 Task: Check the average views per listing of gas furnace in the last 1 year.
Action: Mouse moved to (1040, 236)
Screenshot: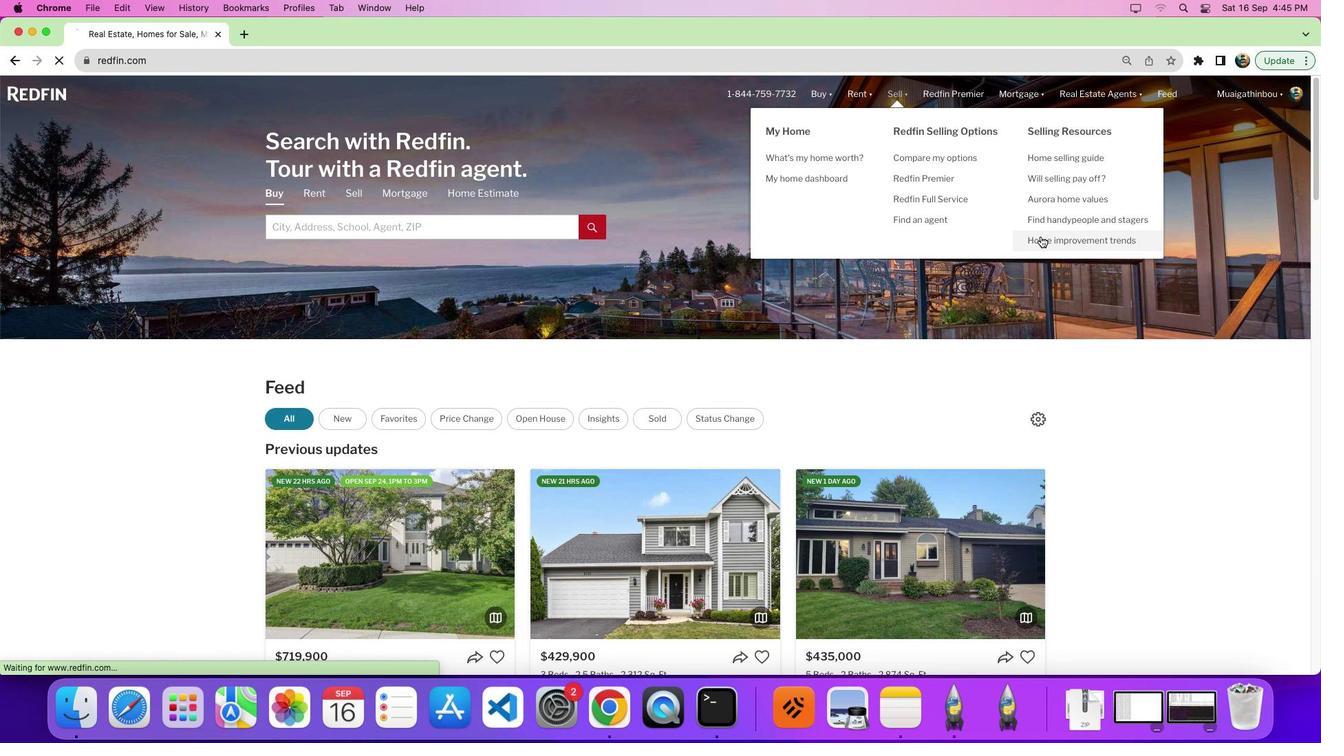 
Action: Mouse pressed left at (1040, 236)
Screenshot: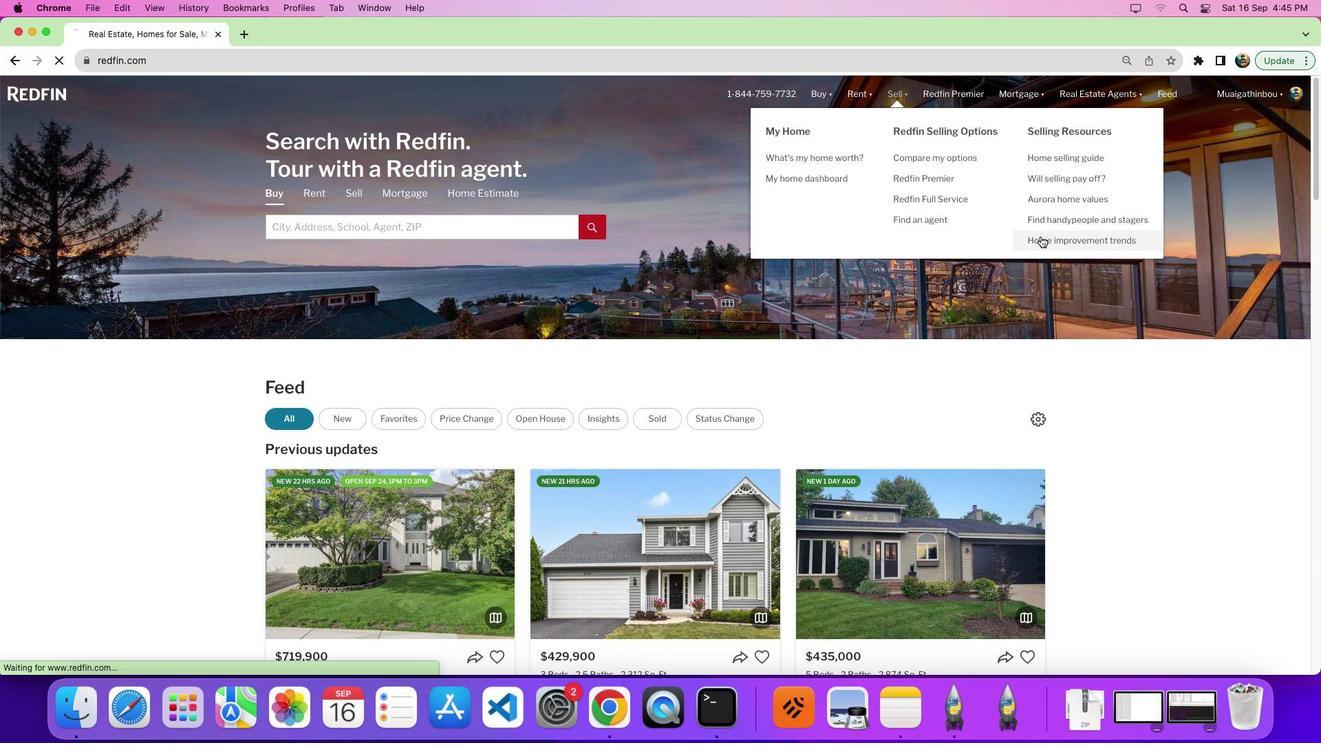 
Action: Mouse moved to (1041, 236)
Screenshot: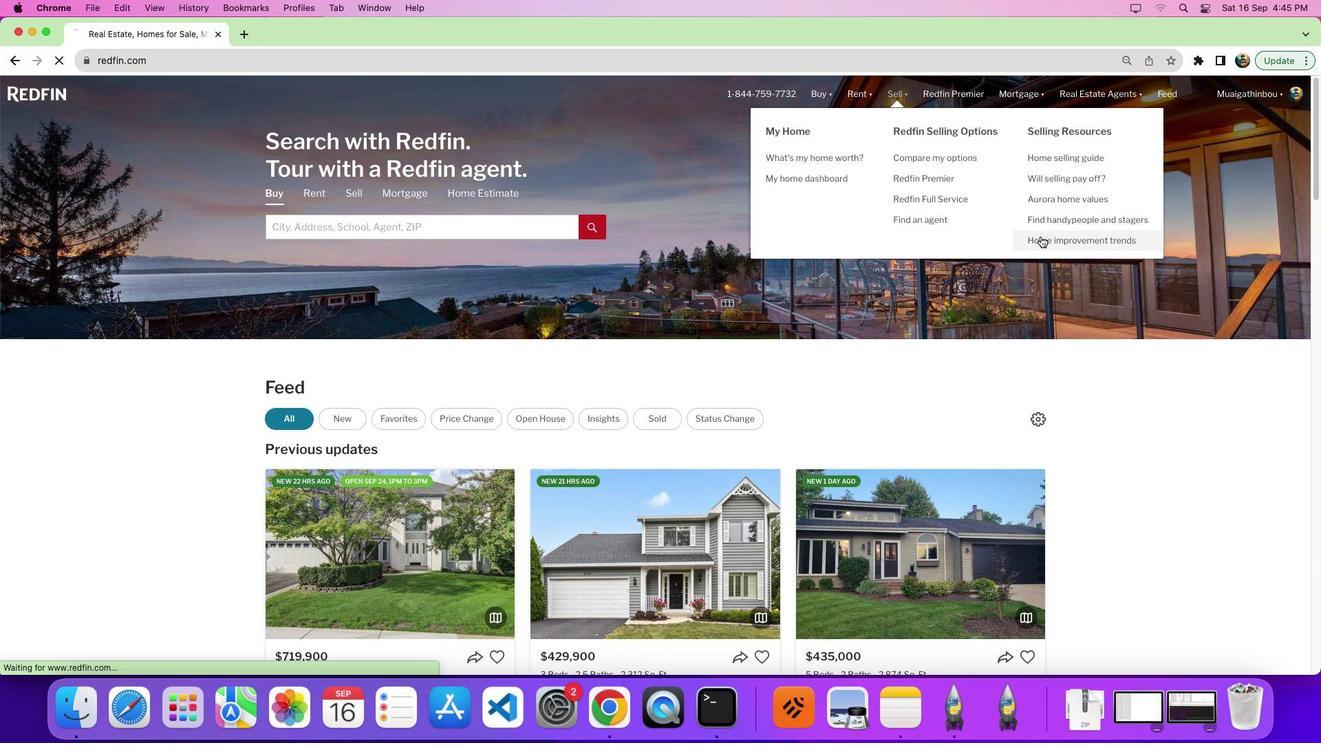 
Action: Mouse pressed left at (1041, 236)
Screenshot: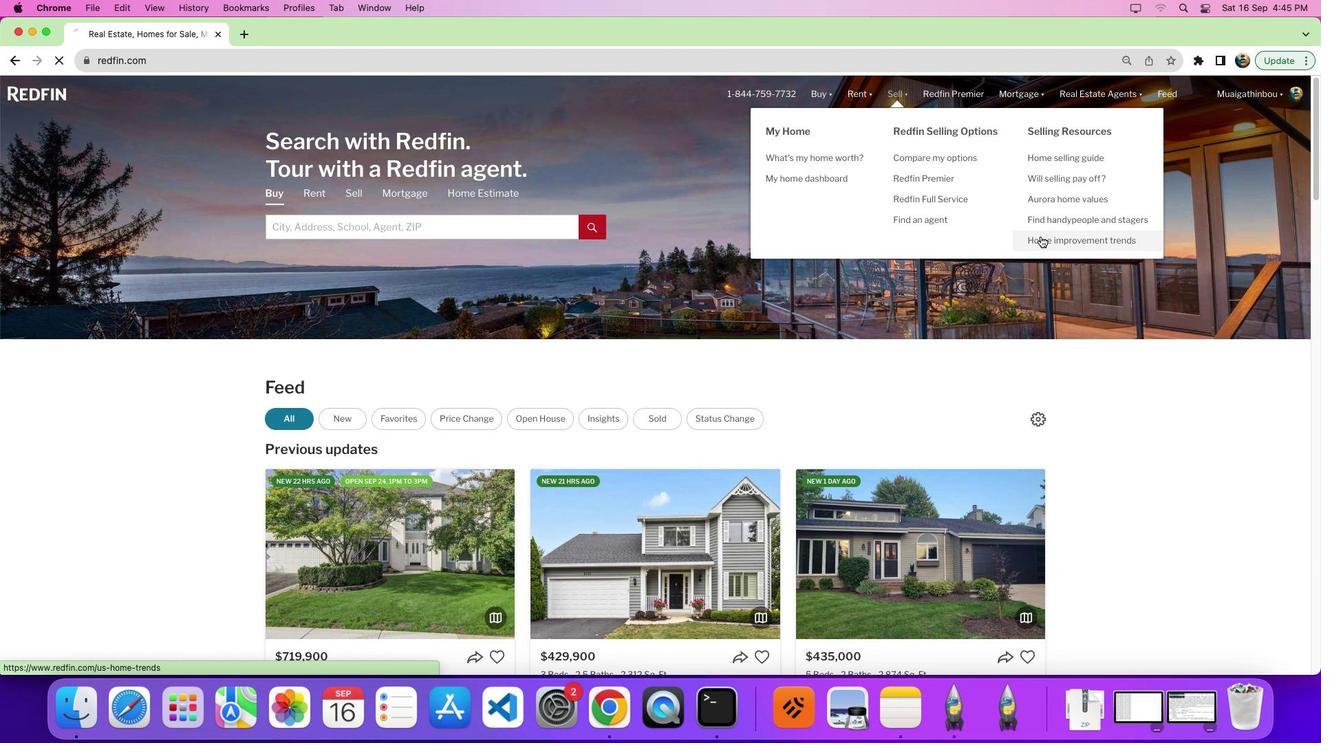 
Action: Mouse moved to (365, 253)
Screenshot: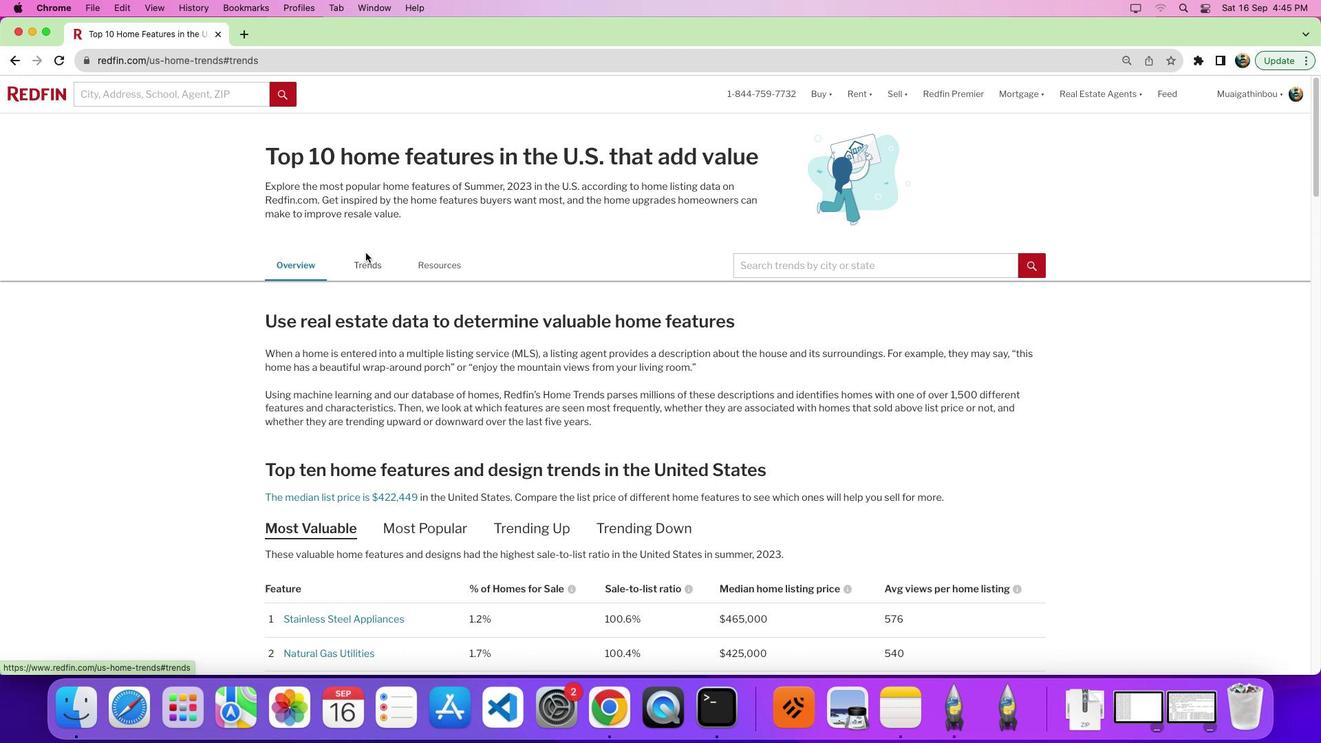 
Action: Mouse pressed left at (365, 253)
Screenshot: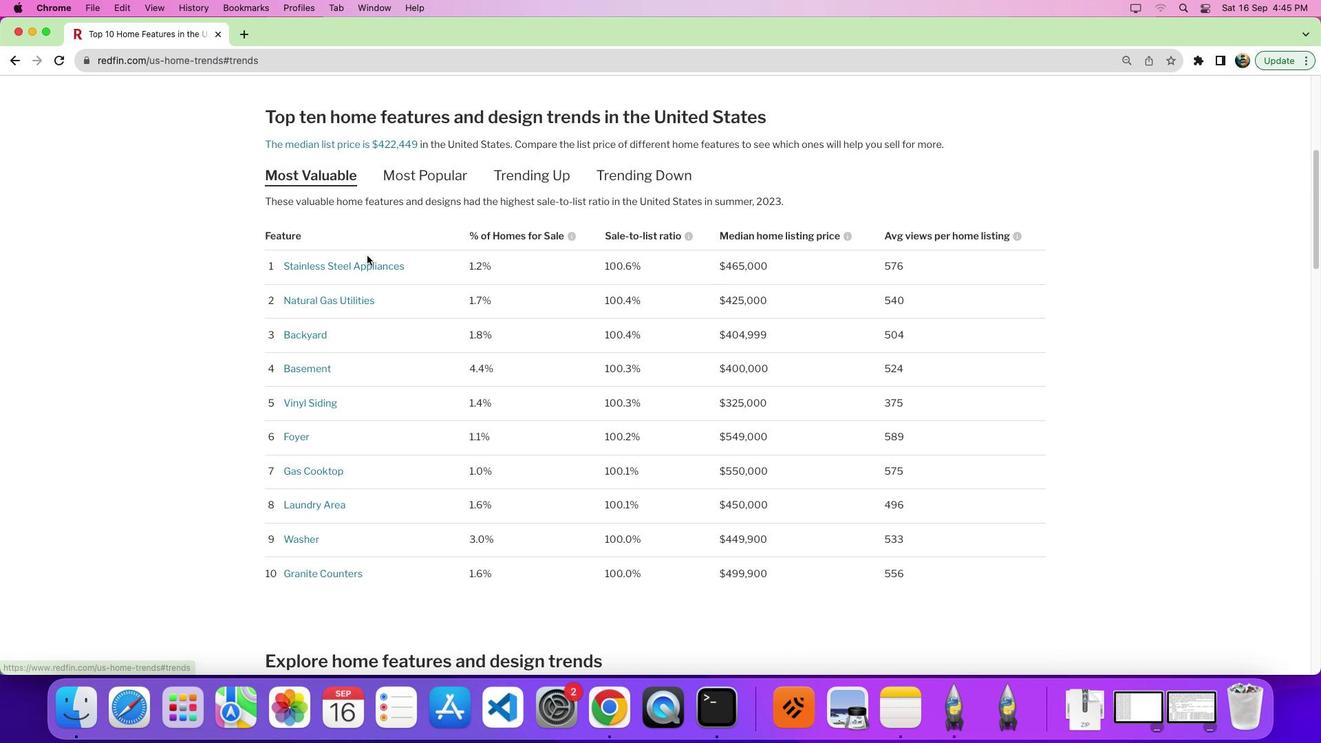 
Action: Mouse moved to (521, 289)
Screenshot: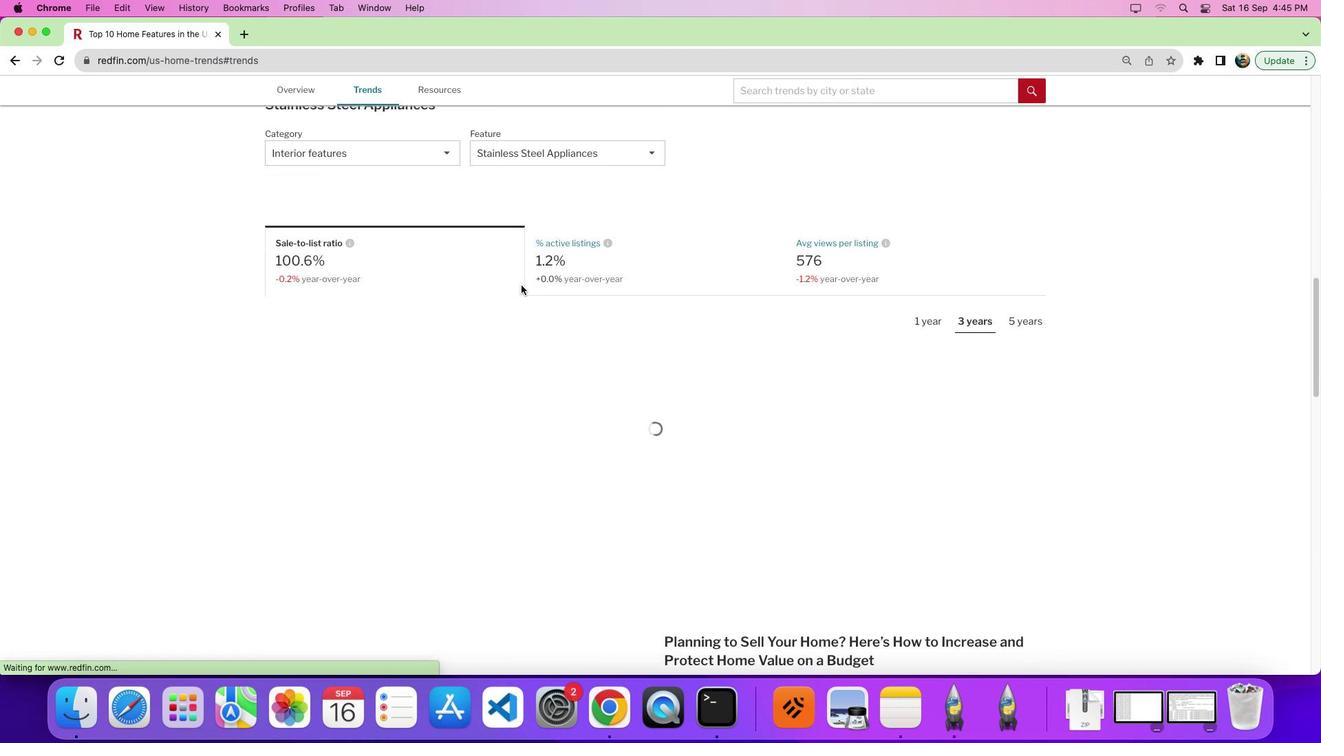 
Action: Mouse scrolled (521, 289) with delta (0, 0)
Screenshot: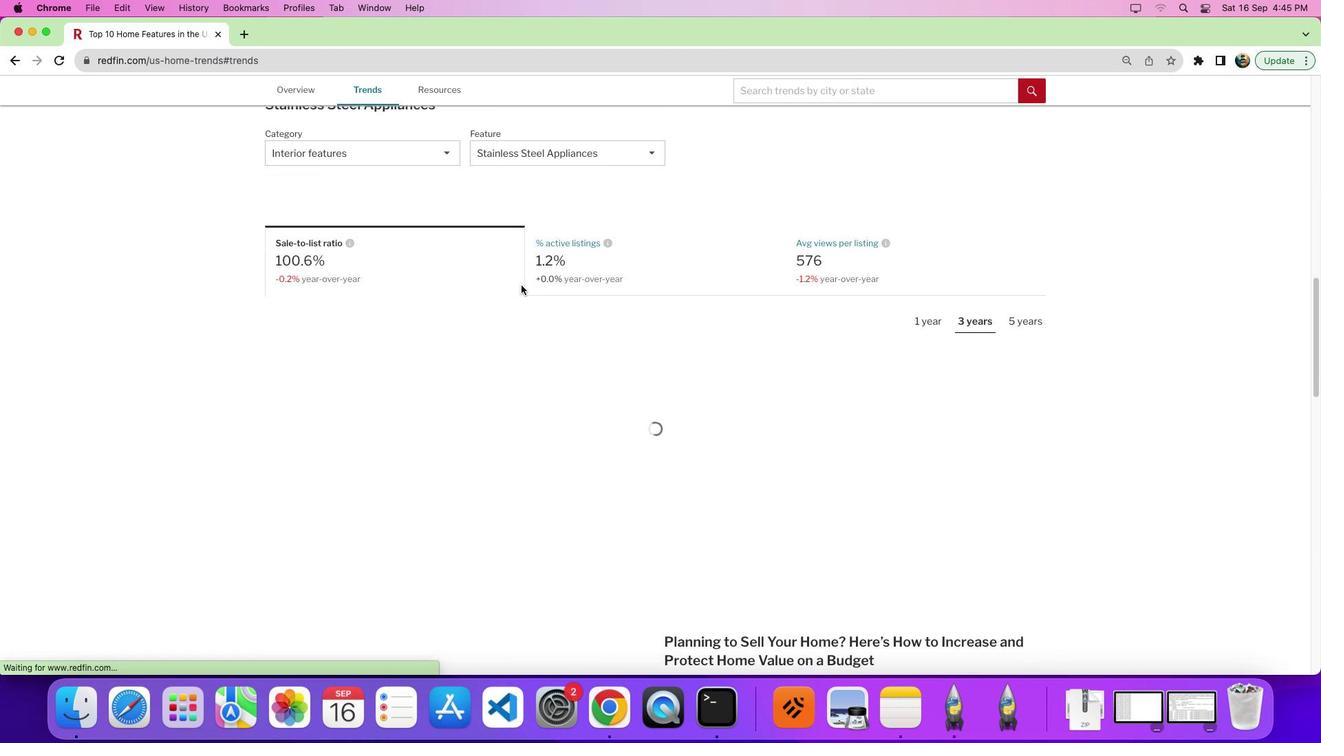 
Action: Mouse moved to (521, 287)
Screenshot: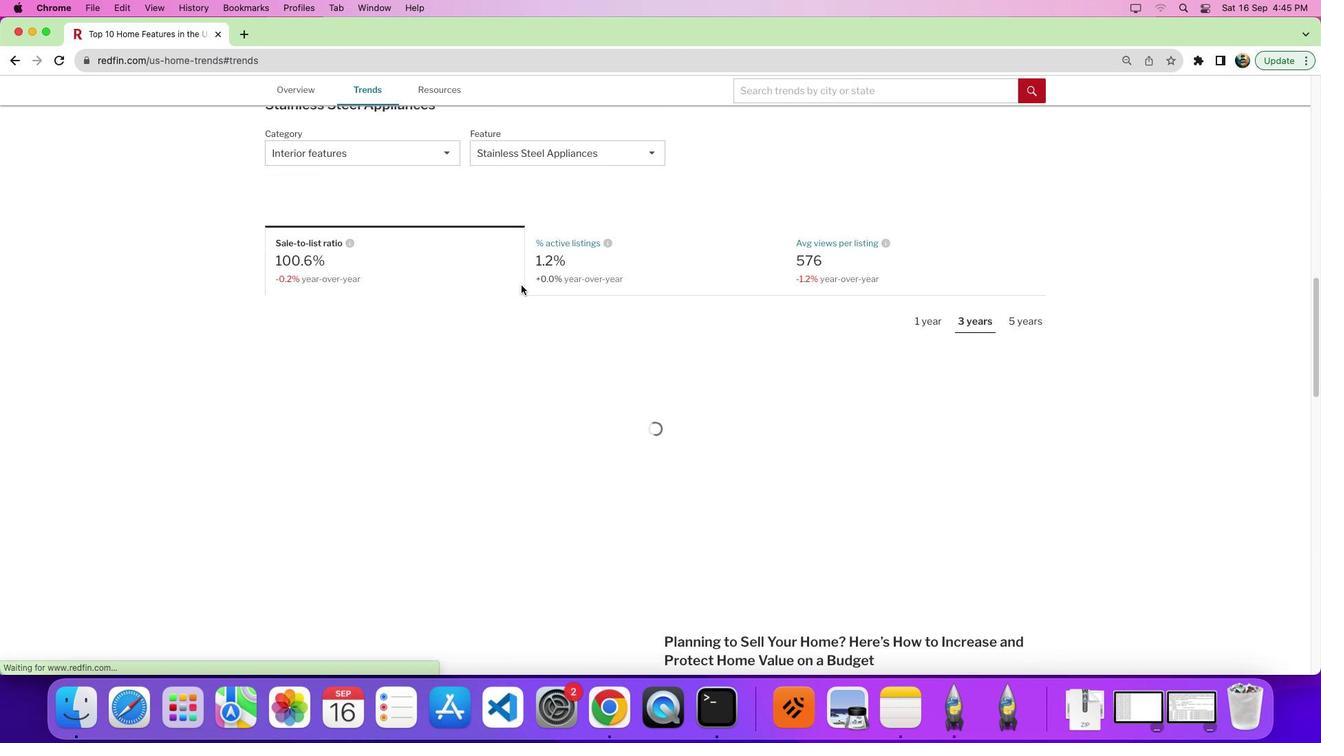 
Action: Mouse scrolled (521, 287) with delta (0, -1)
Screenshot: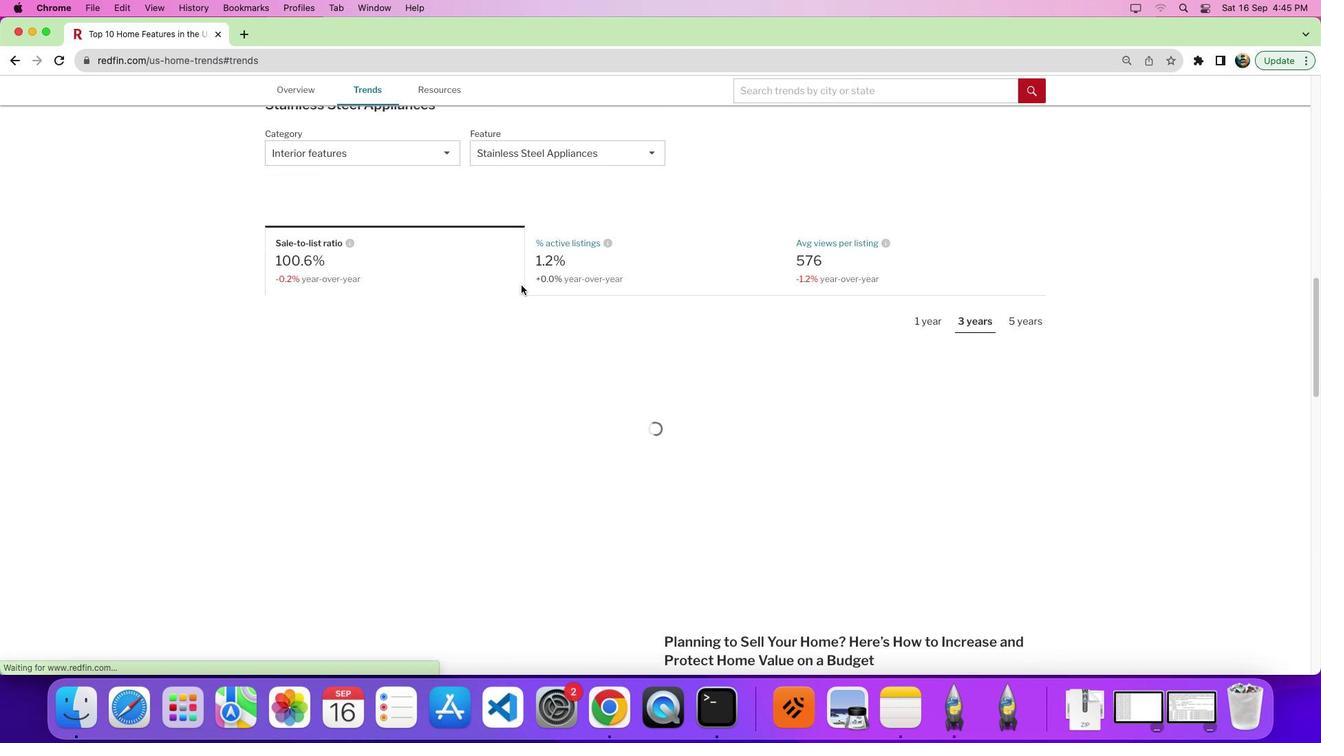 
Action: Mouse moved to (521, 286)
Screenshot: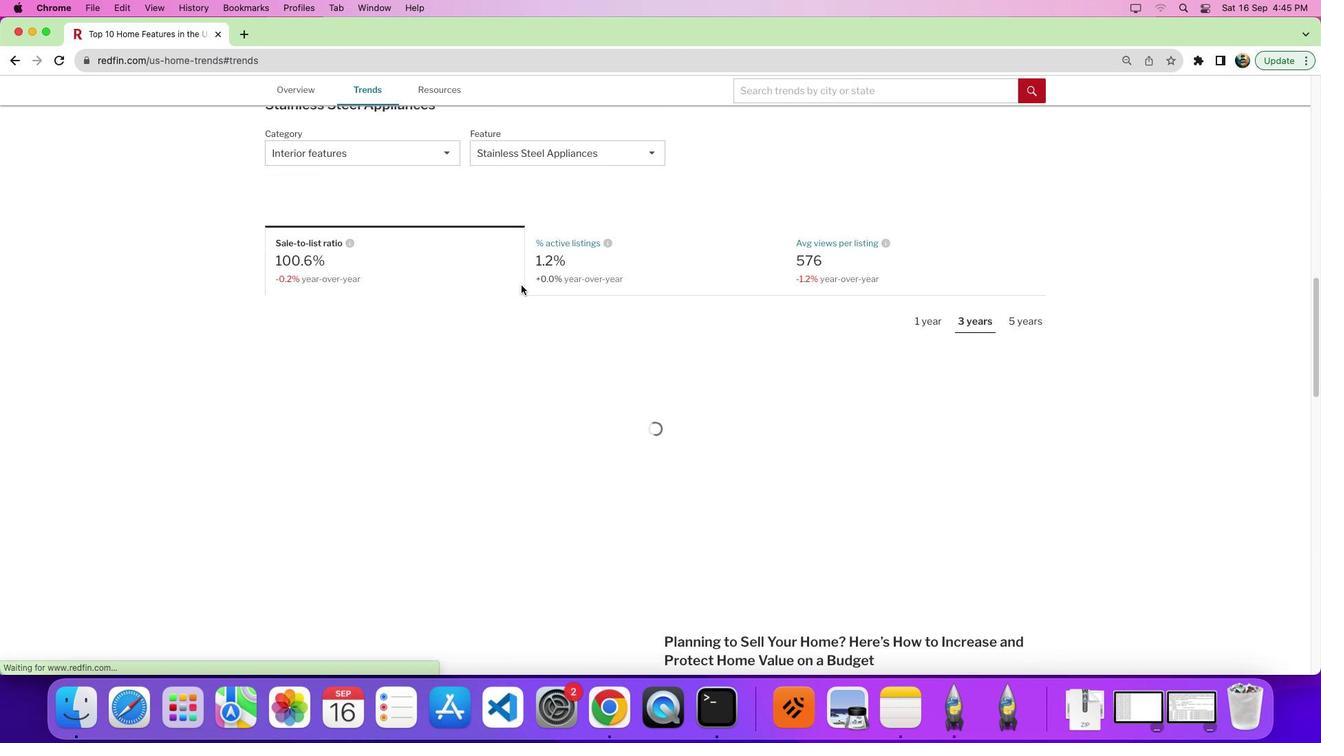 
Action: Mouse scrolled (521, 286) with delta (0, -6)
Screenshot: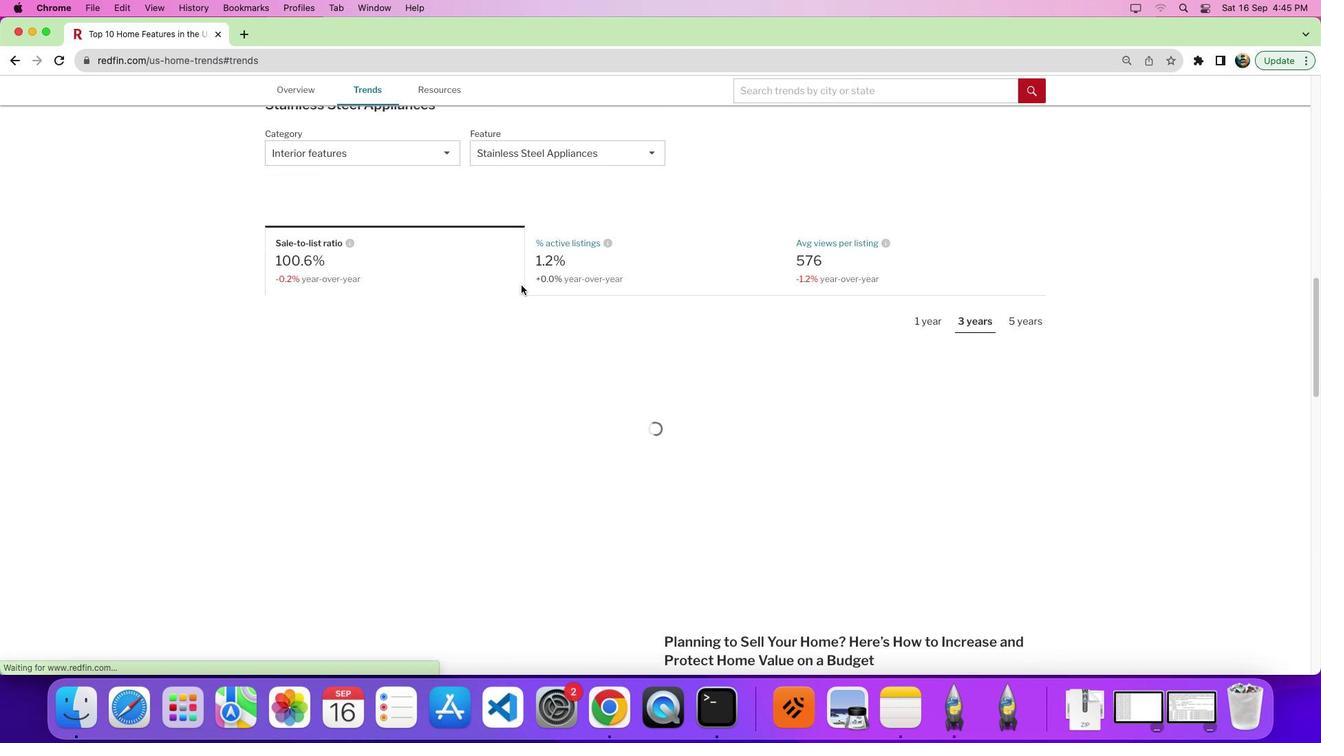 
Action: Mouse moved to (521, 285)
Screenshot: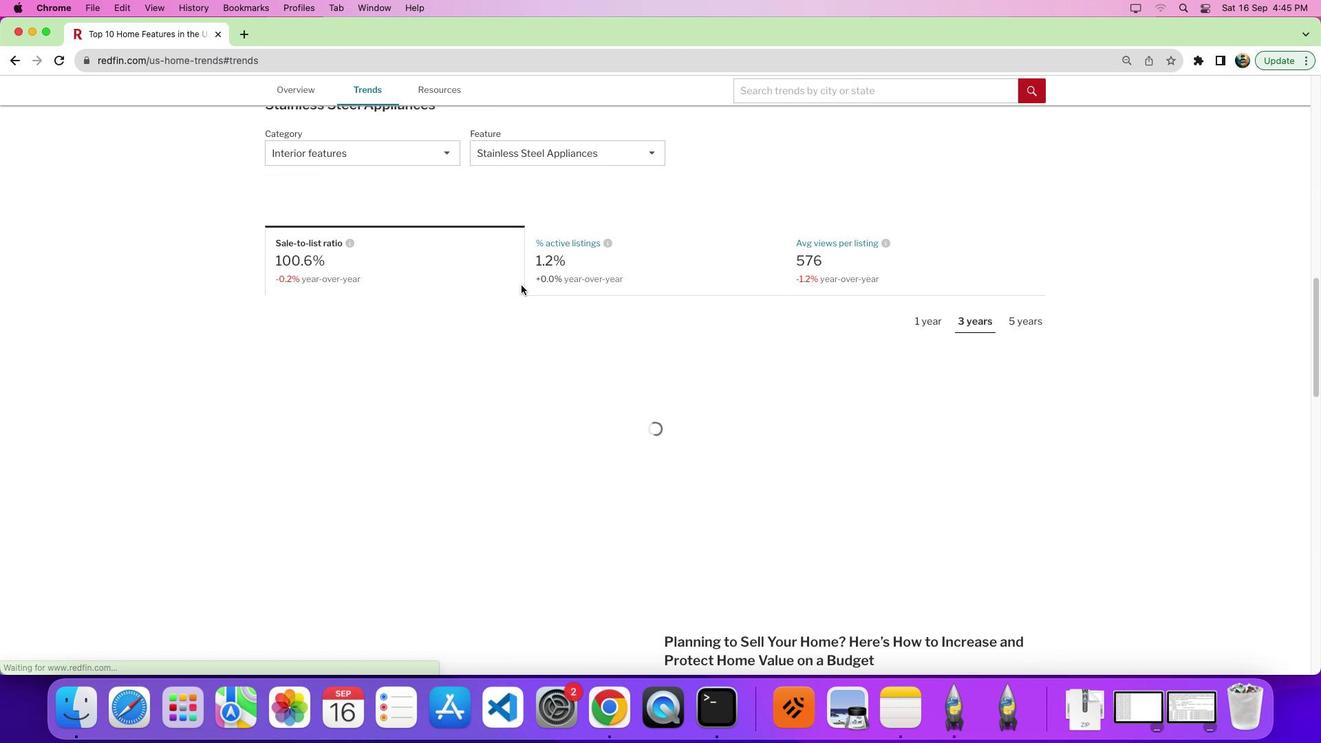 
Action: Mouse scrolled (521, 285) with delta (0, -7)
Screenshot: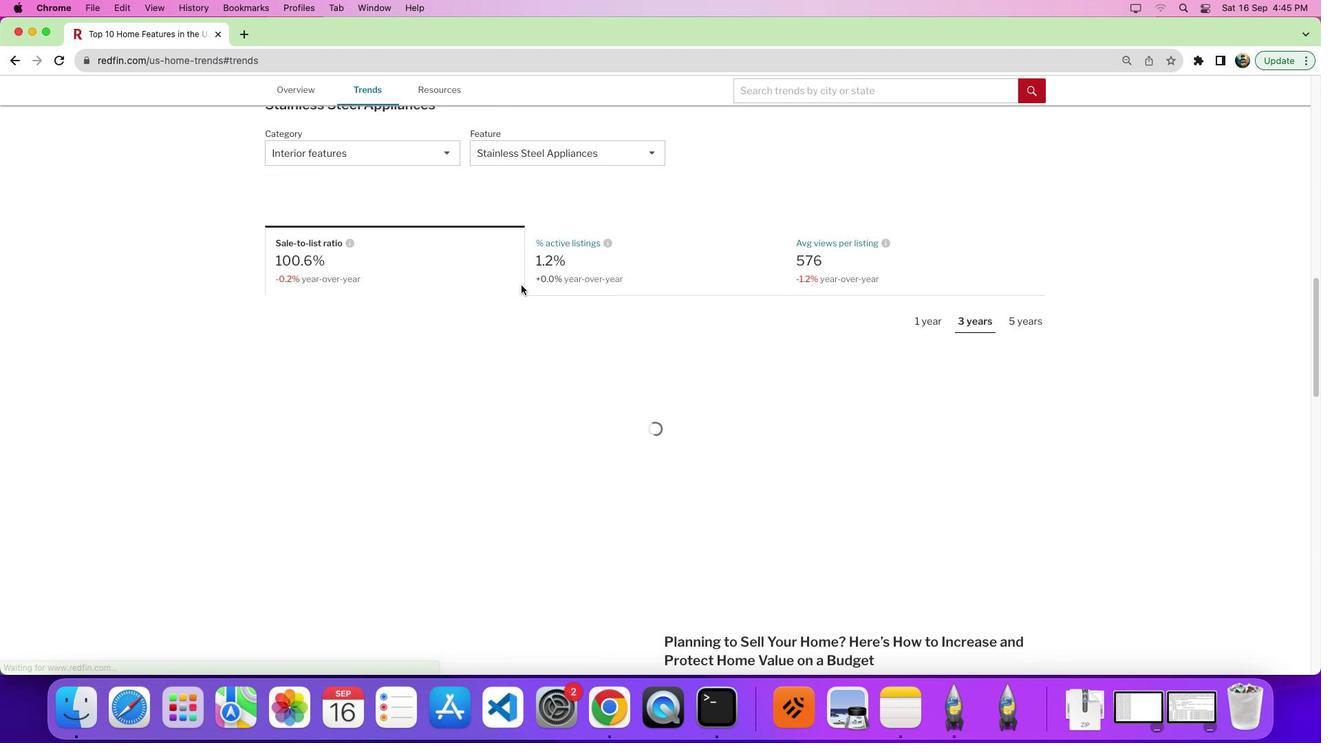 
Action: Mouse moved to (521, 284)
Screenshot: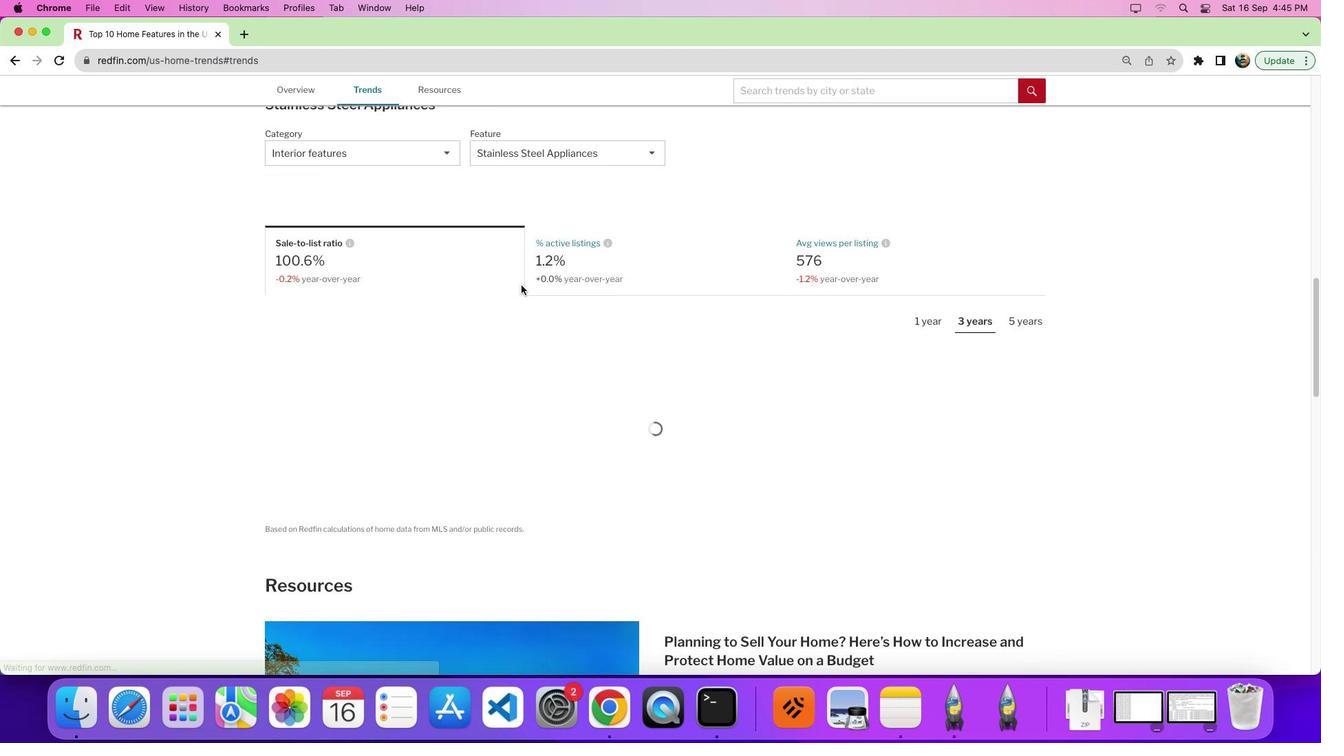 
Action: Mouse scrolled (521, 284) with delta (0, 0)
Screenshot: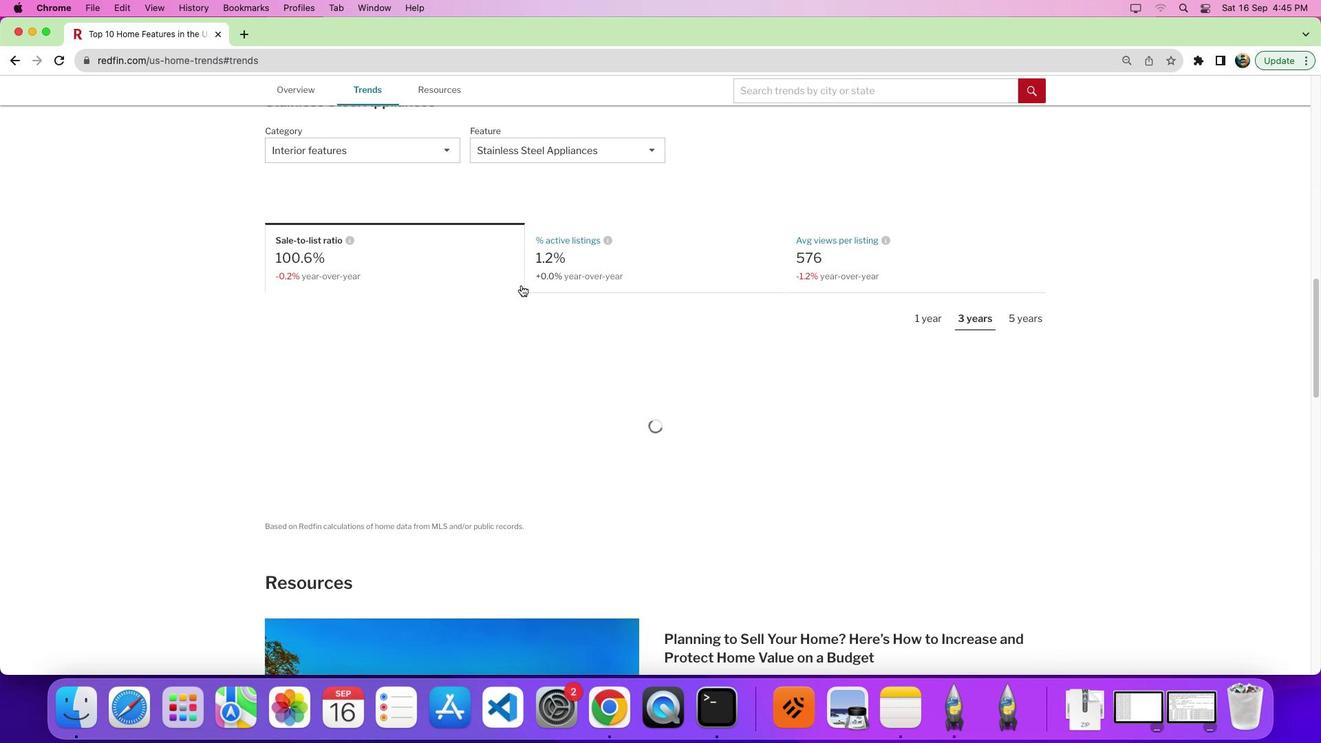 
Action: Mouse moved to (552, 337)
Screenshot: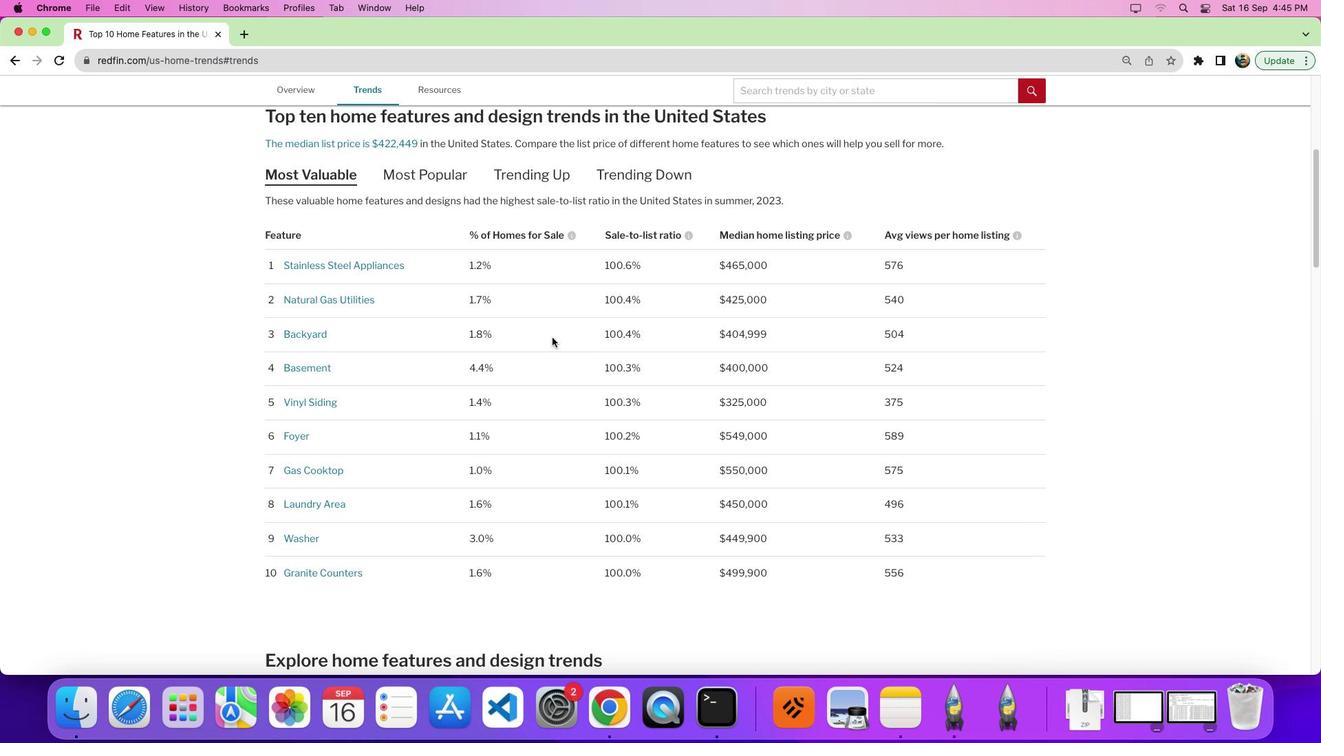 
Action: Mouse scrolled (552, 337) with delta (0, 0)
Screenshot: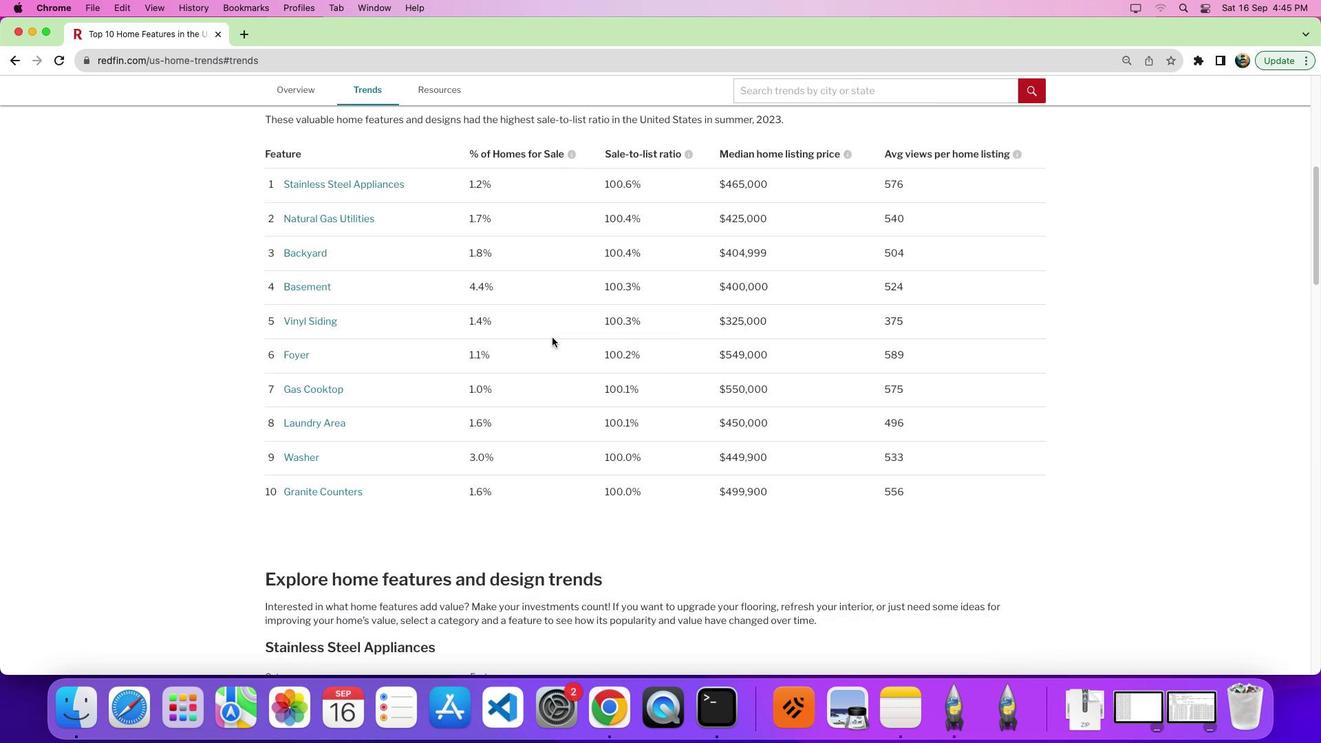 
Action: Mouse scrolled (552, 337) with delta (0, 0)
Screenshot: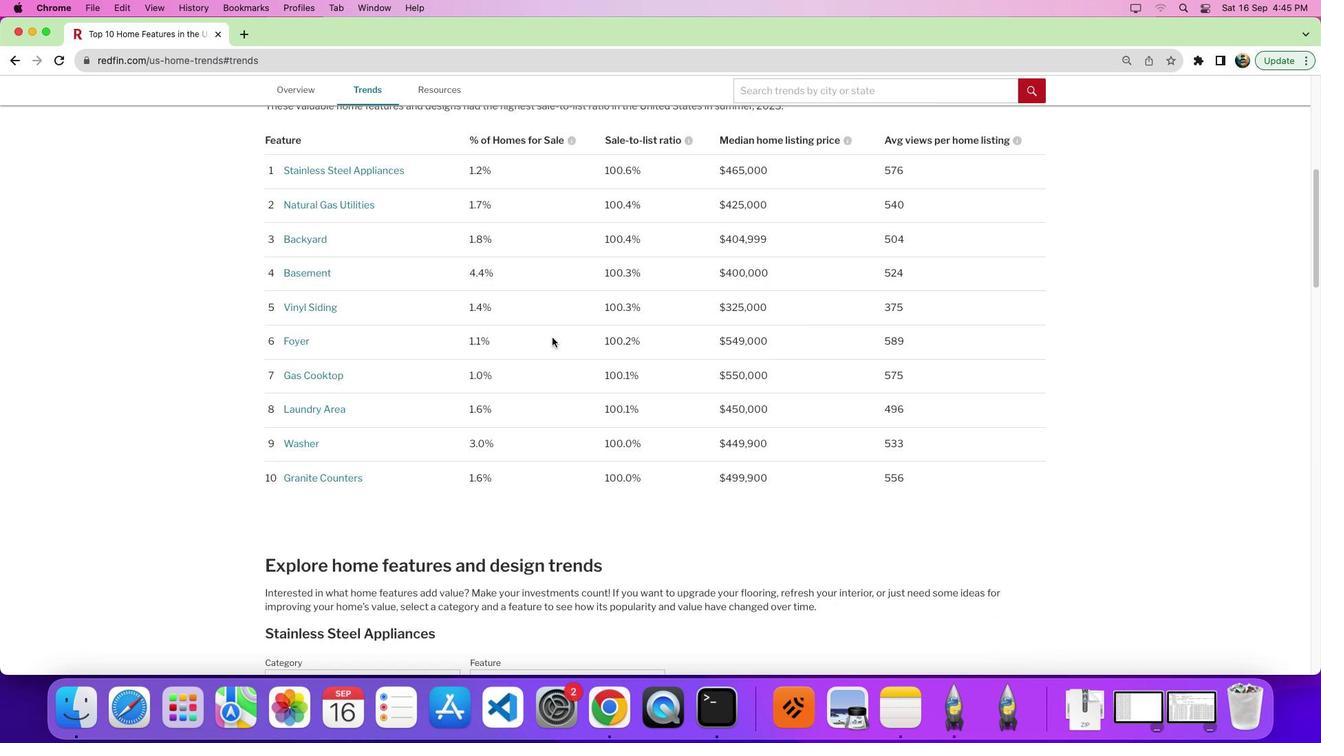 
Action: Mouse scrolled (552, 337) with delta (0, -1)
Screenshot: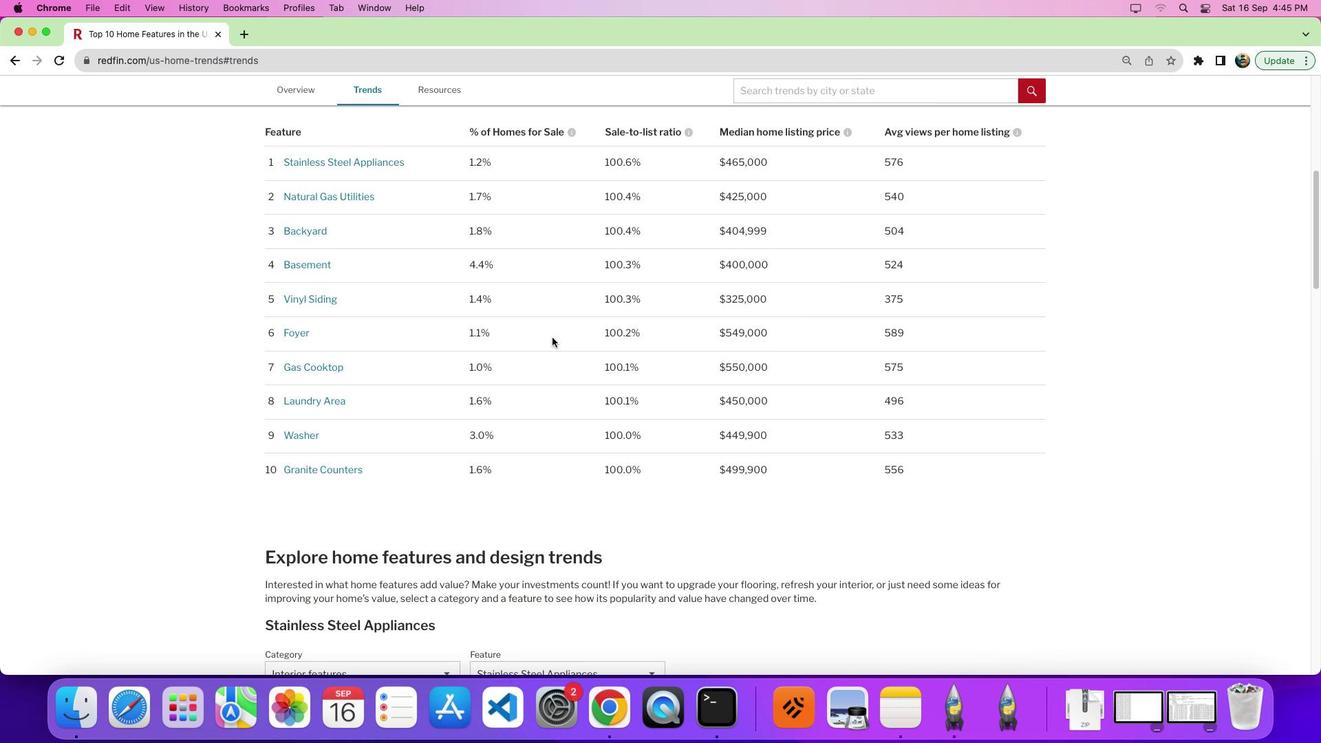 
Action: Mouse moved to (551, 337)
Screenshot: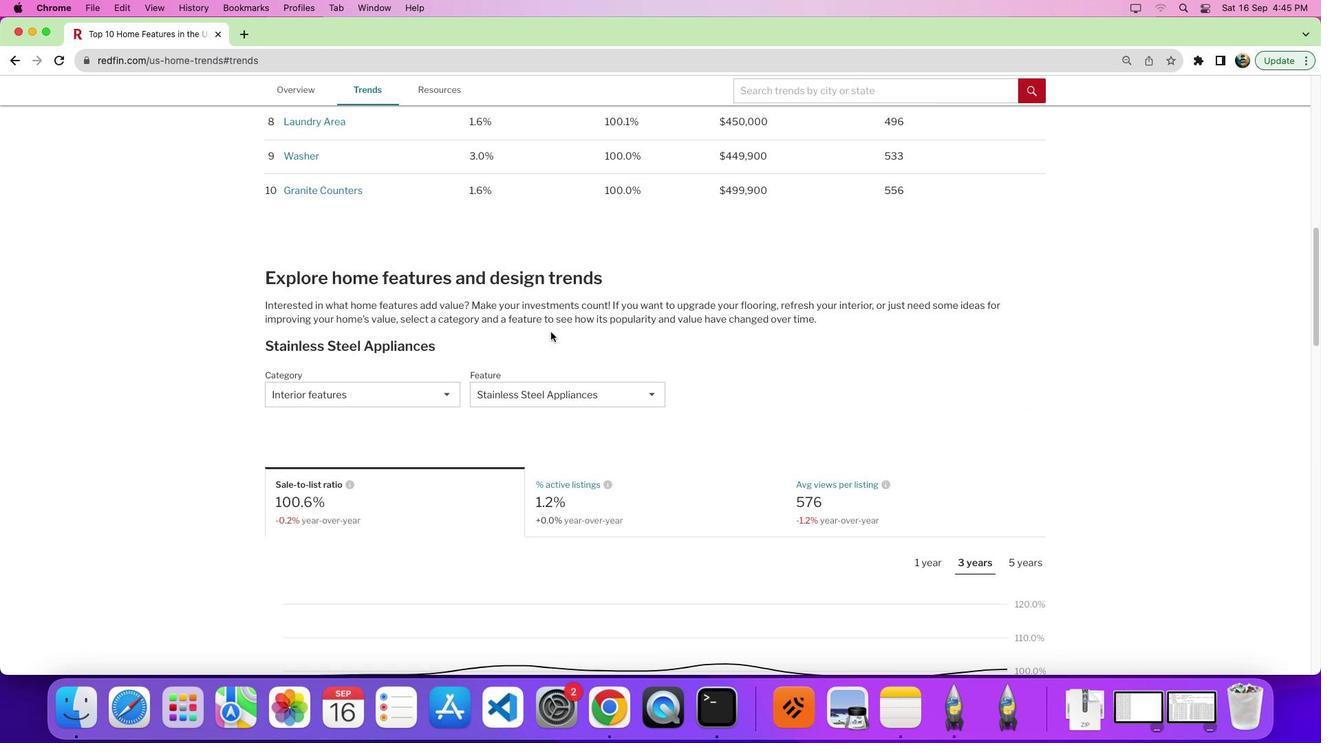 
Action: Mouse scrolled (551, 337) with delta (0, 0)
Screenshot: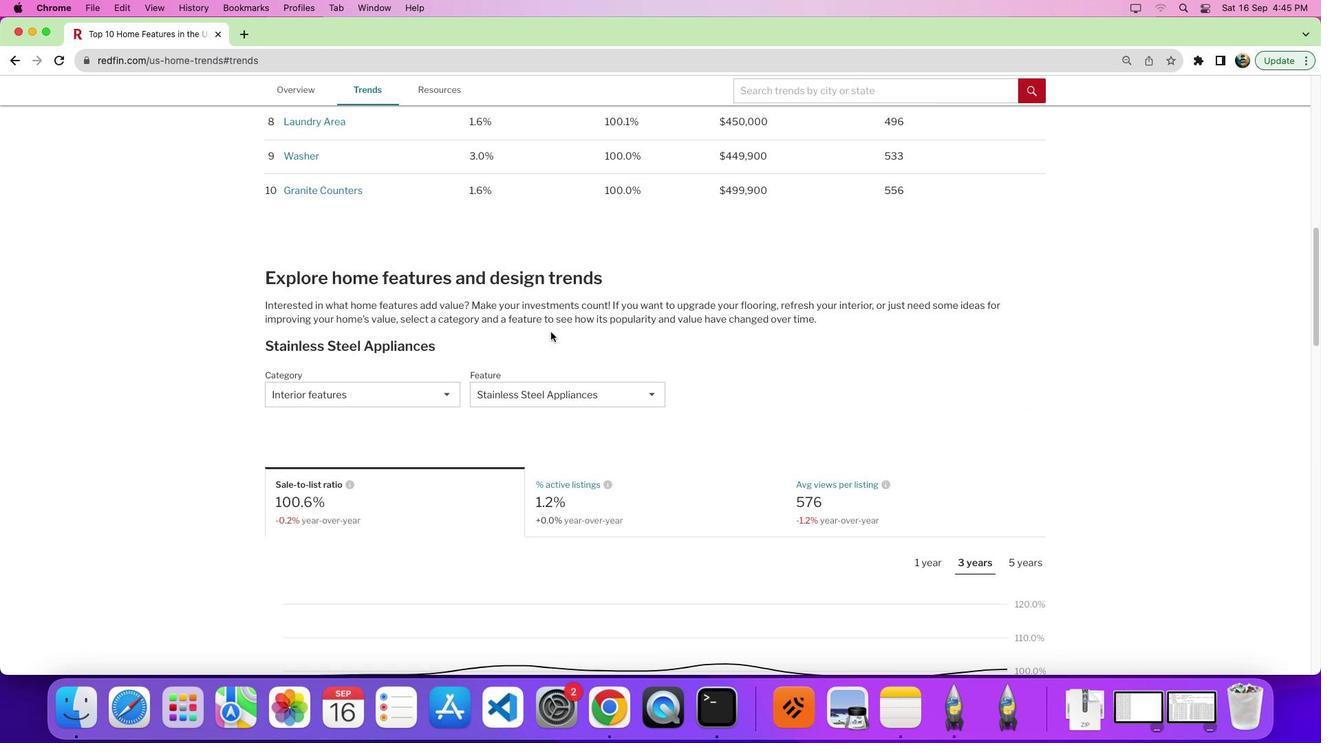 
Action: Mouse moved to (551, 336)
Screenshot: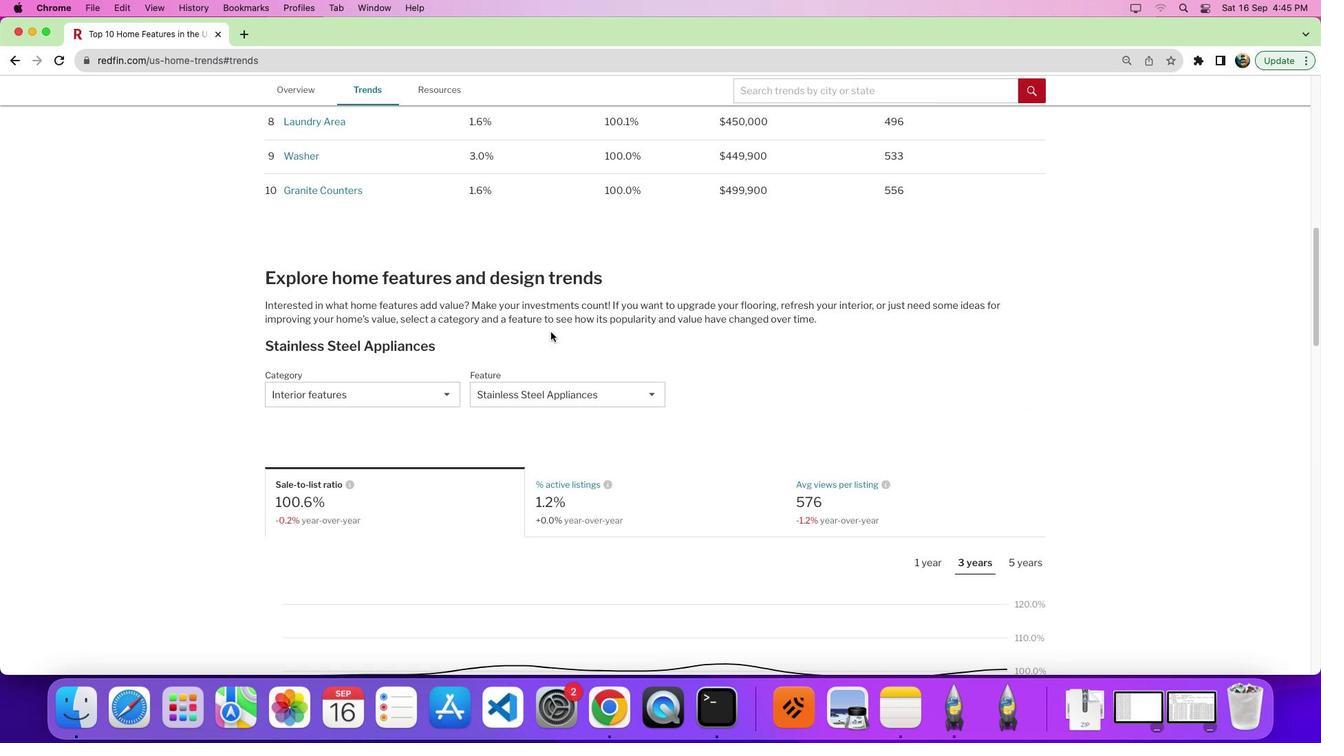 
Action: Mouse scrolled (551, 336) with delta (0, 0)
Screenshot: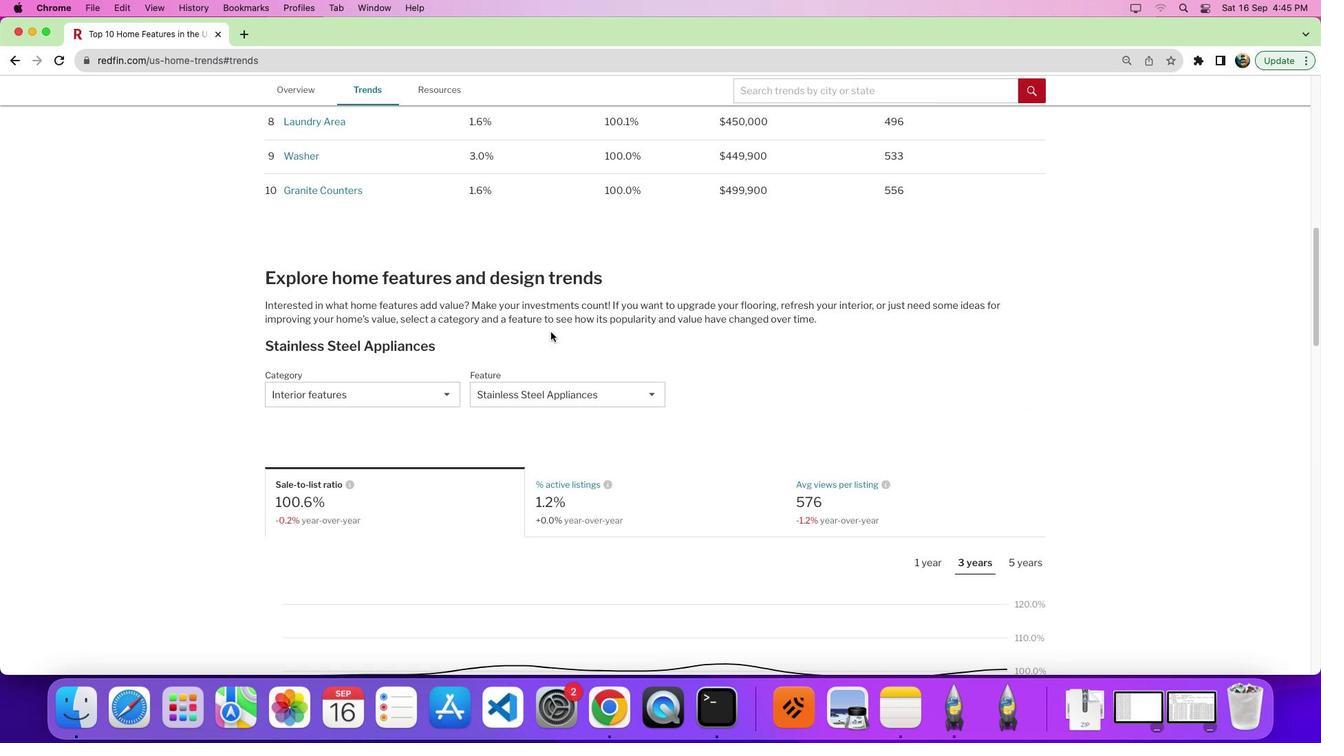
Action: Mouse moved to (551, 334)
Screenshot: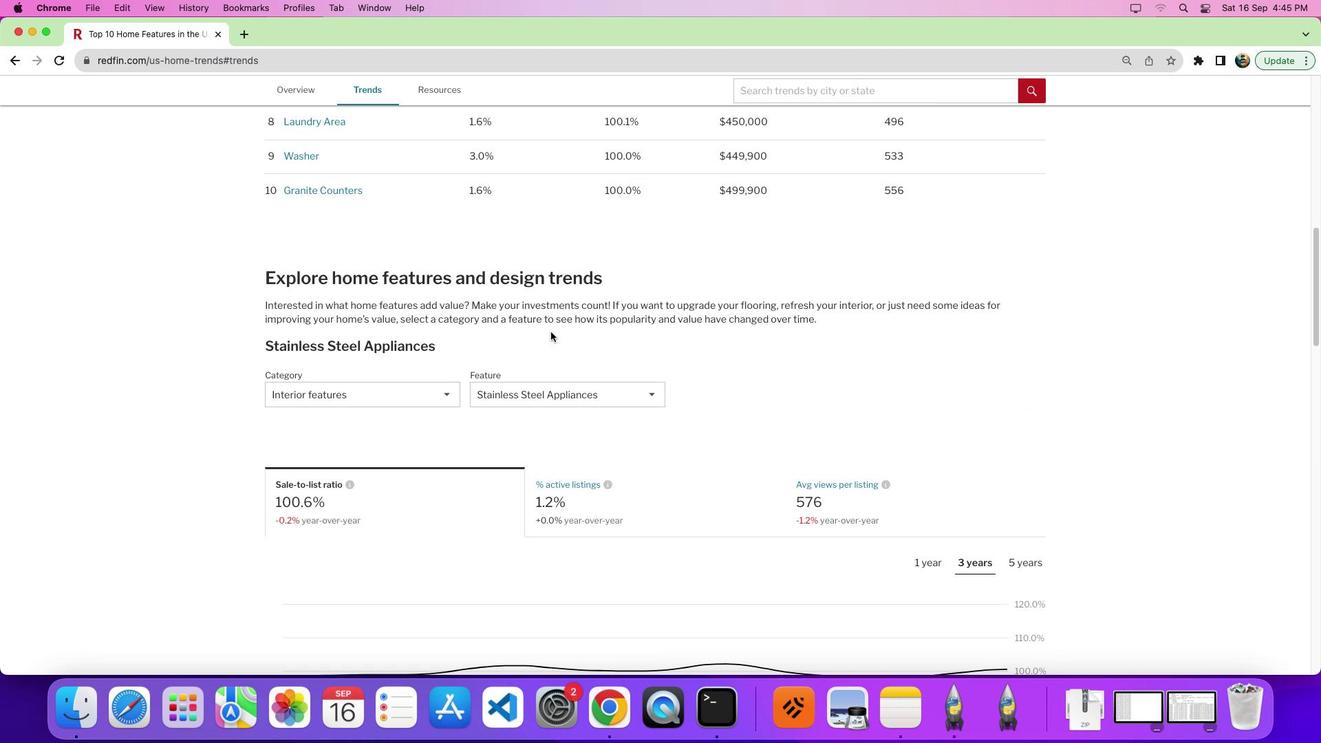 
Action: Mouse scrolled (551, 334) with delta (0, -5)
Screenshot: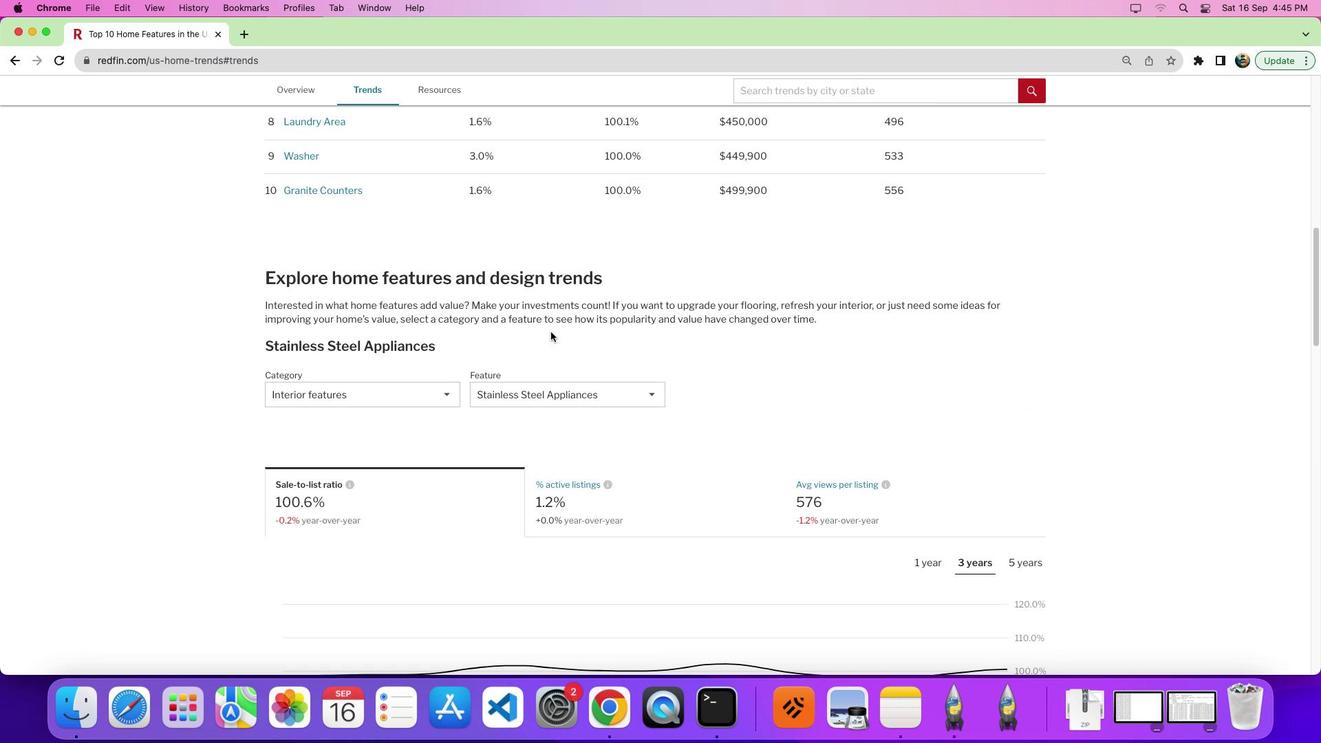 
Action: Mouse moved to (379, 397)
Screenshot: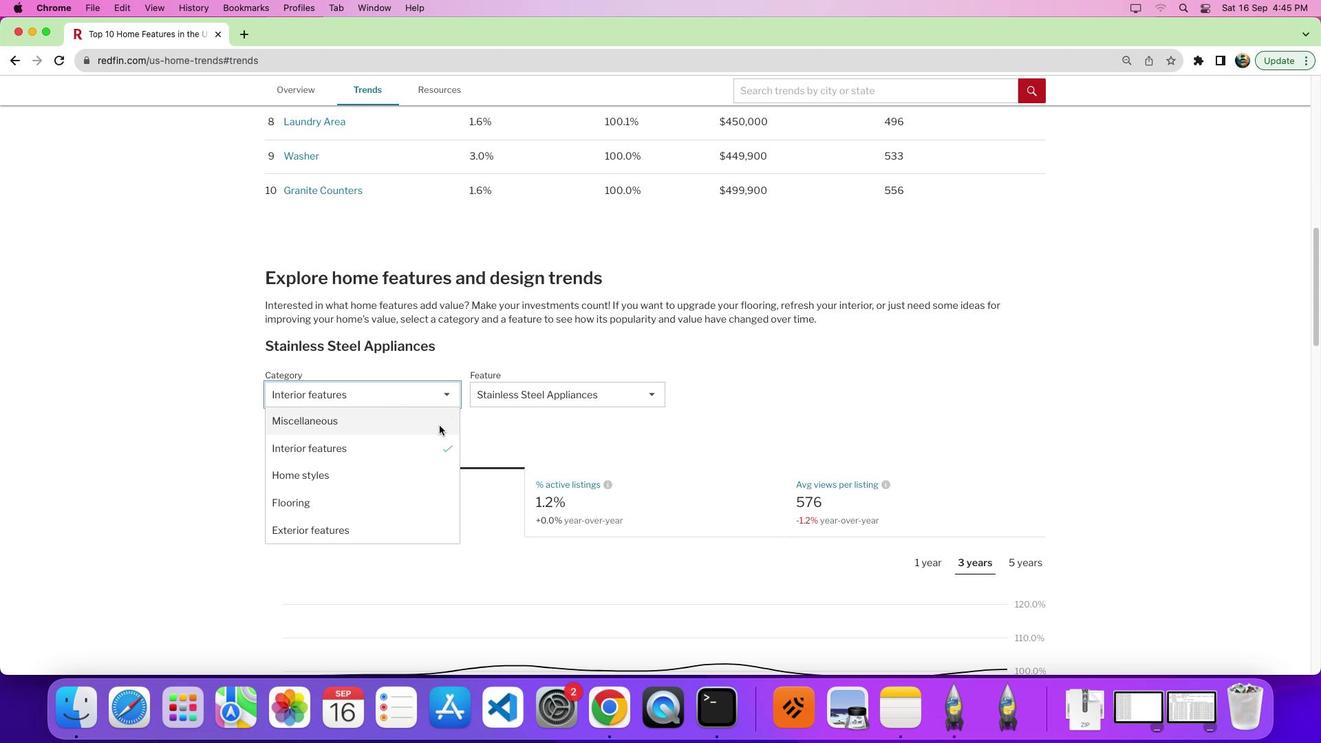 
Action: Mouse pressed left at (379, 397)
Screenshot: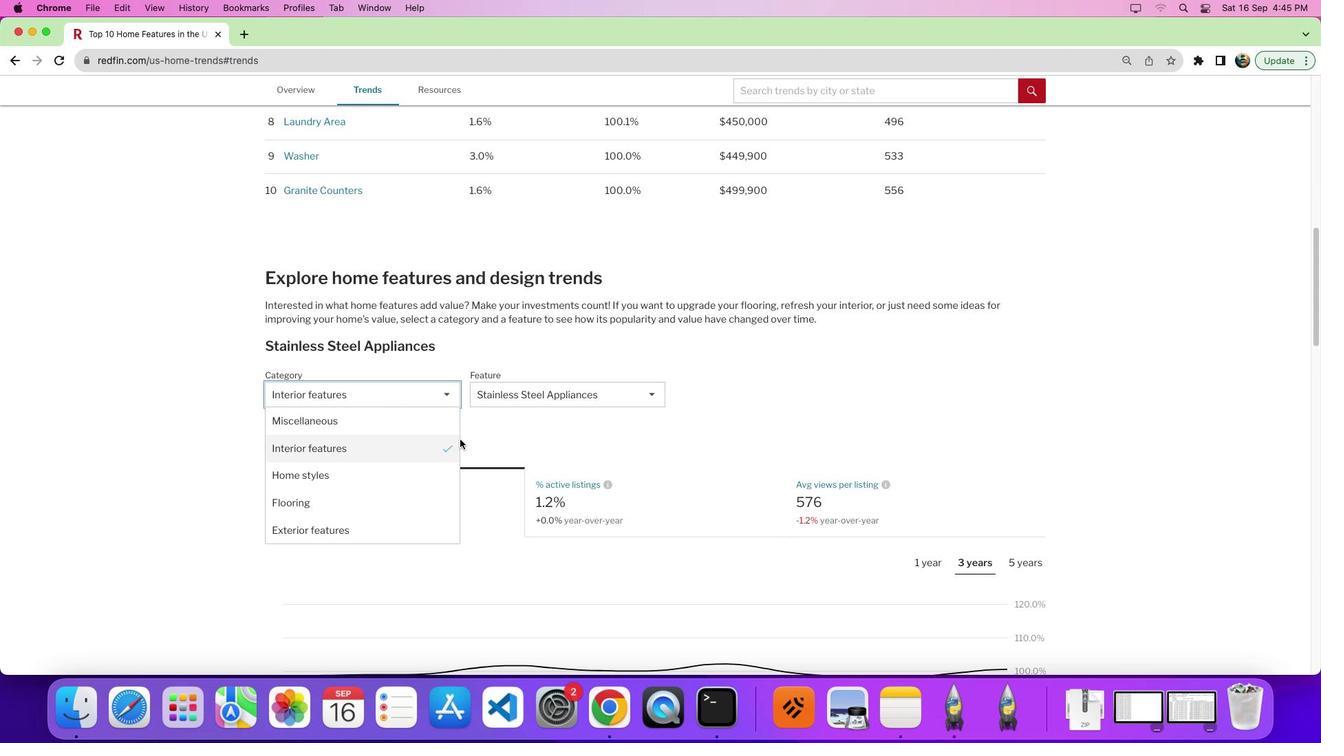 
Action: Mouse moved to (455, 450)
Screenshot: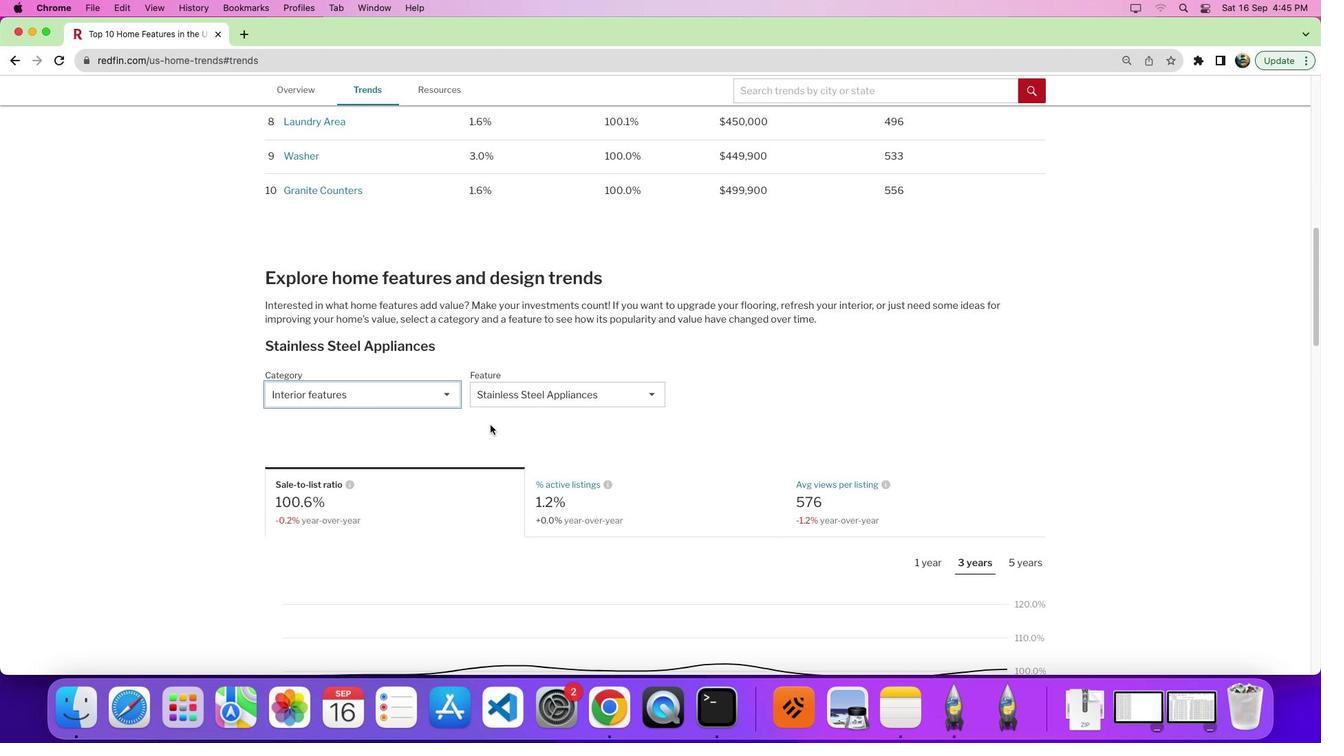 
Action: Mouse pressed left at (455, 450)
Screenshot: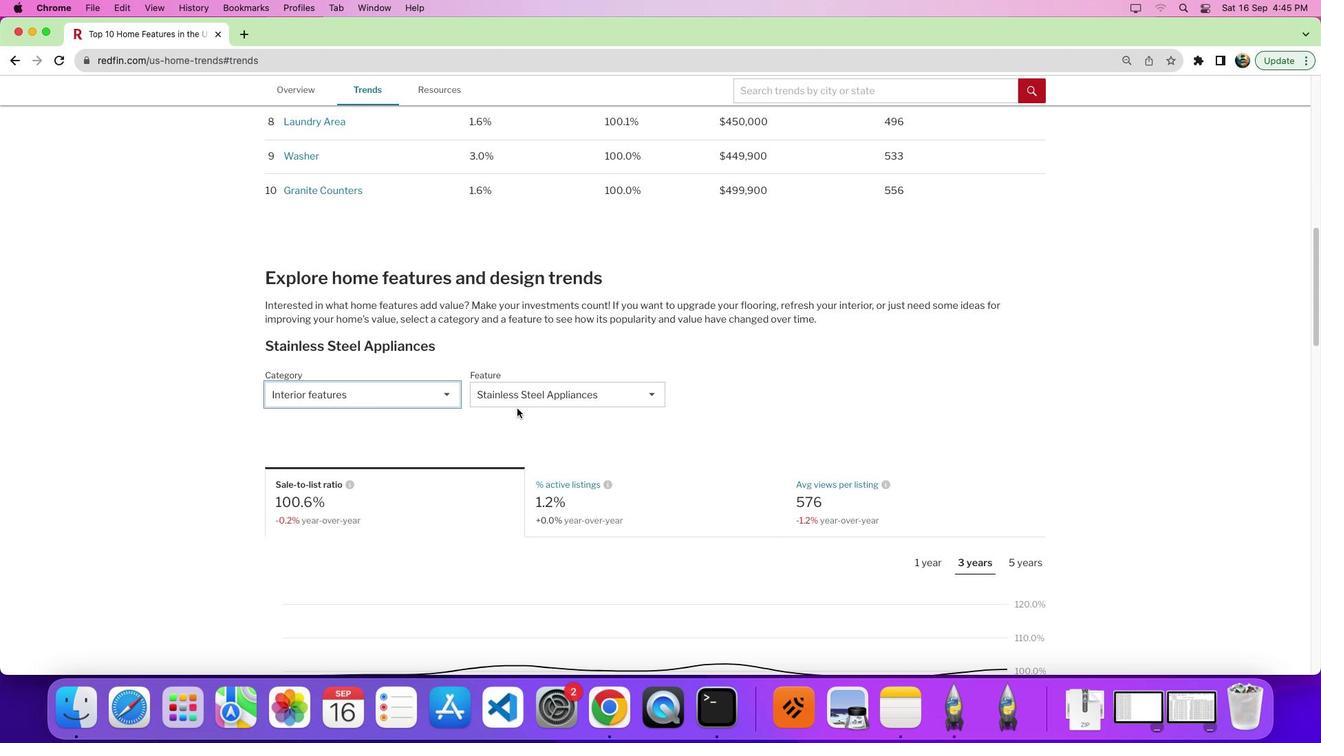 
Action: Mouse moved to (536, 403)
Screenshot: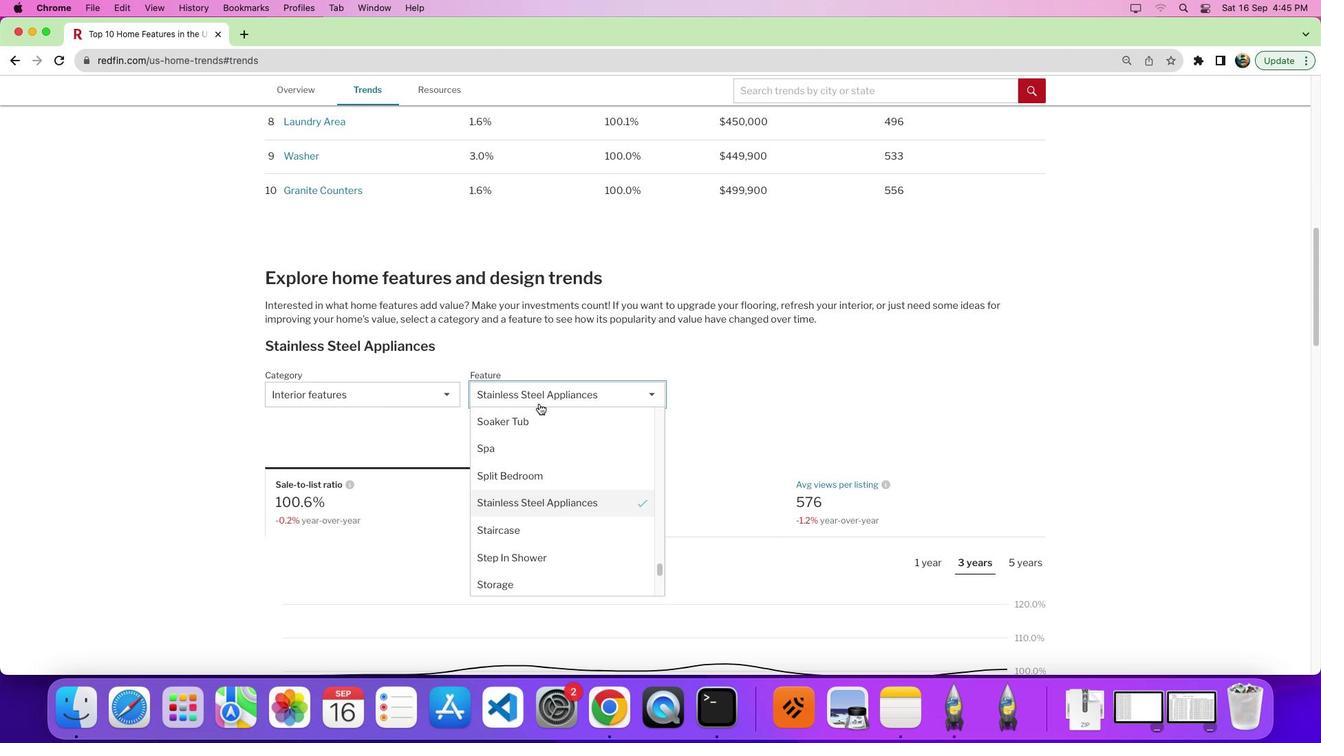 
Action: Mouse pressed left at (536, 403)
Screenshot: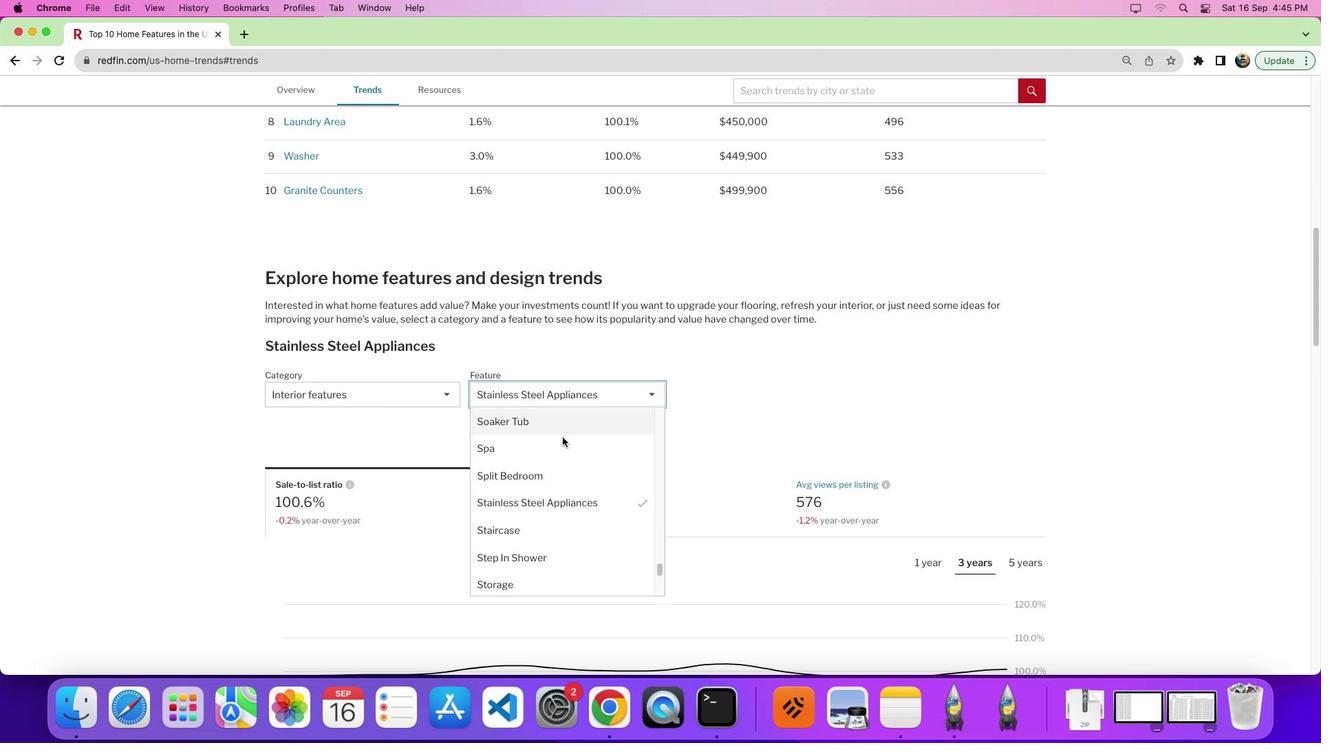 
Action: Mouse moved to (658, 498)
Screenshot: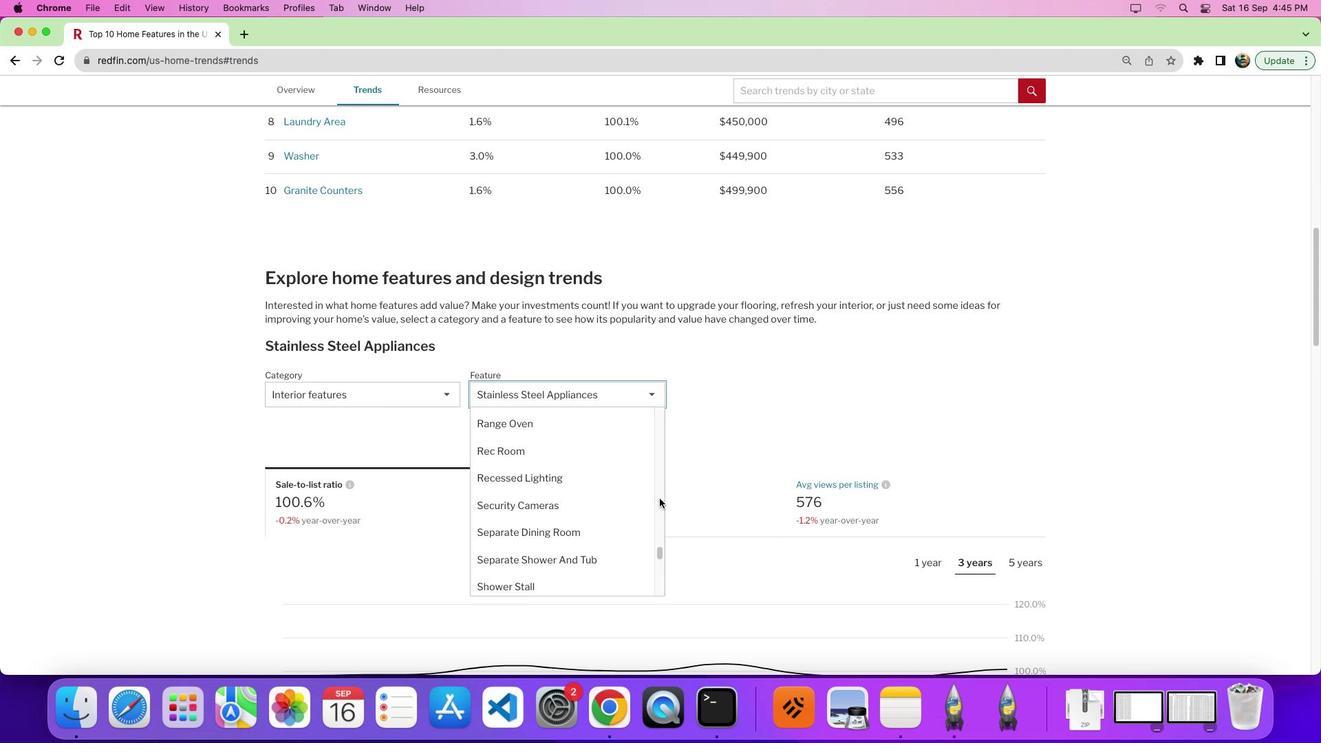 
Action: Mouse pressed left at (658, 498)
Screenshot: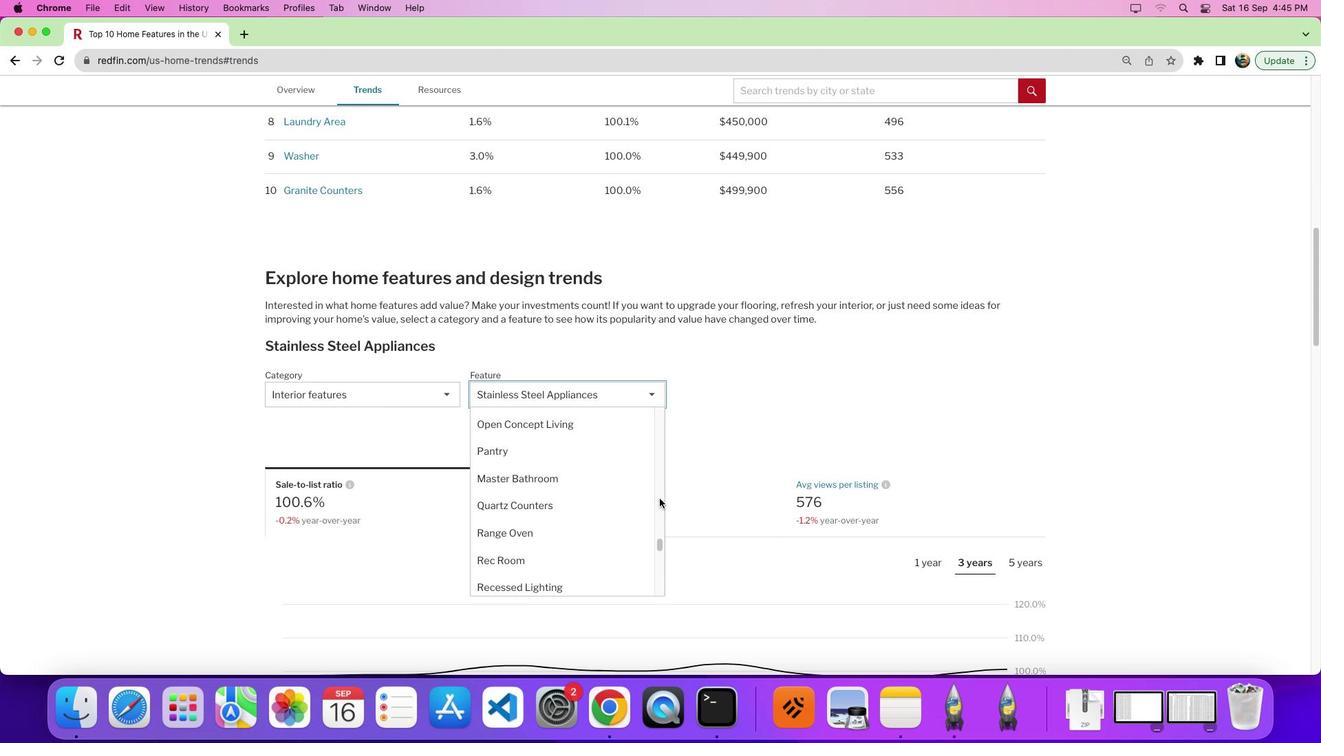 
Action: Mouse moved to (577, 498)
Screenshot: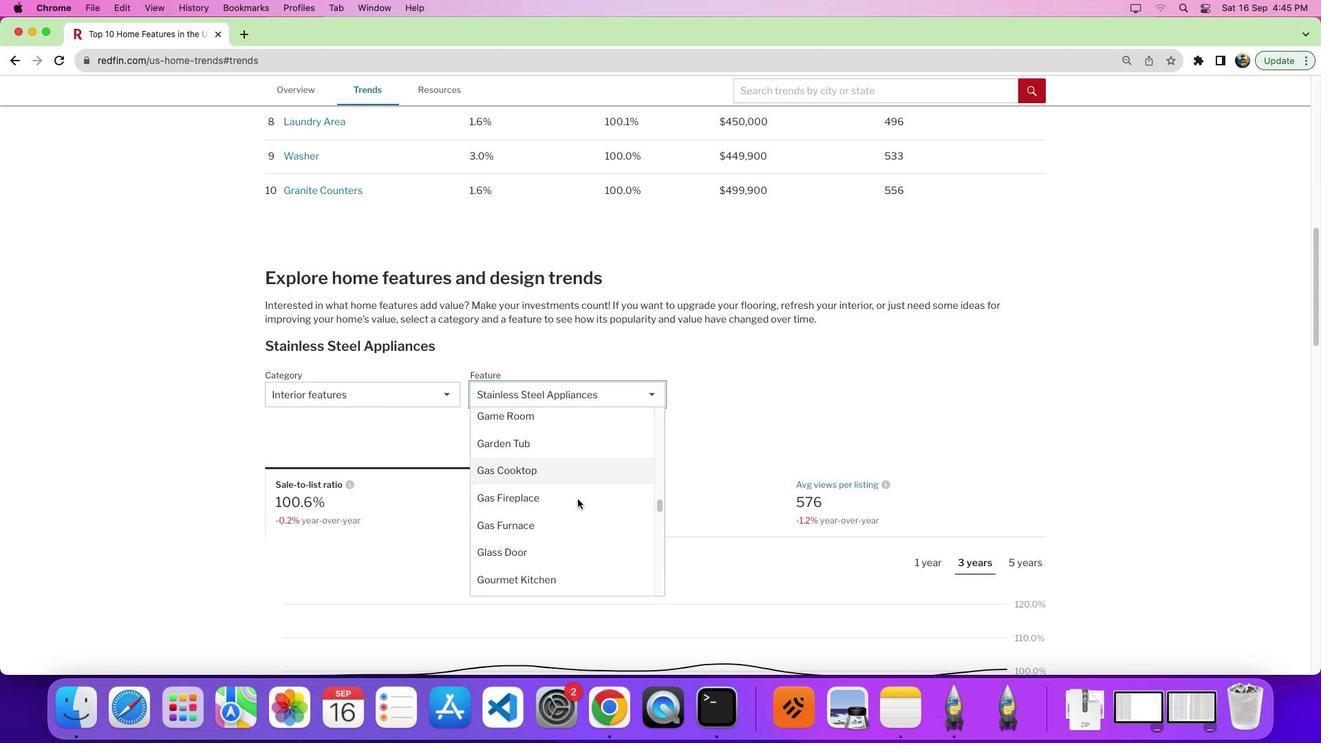 
Action: Mouse scrolled (577, 498) with delta (0, 0)
Screenshot: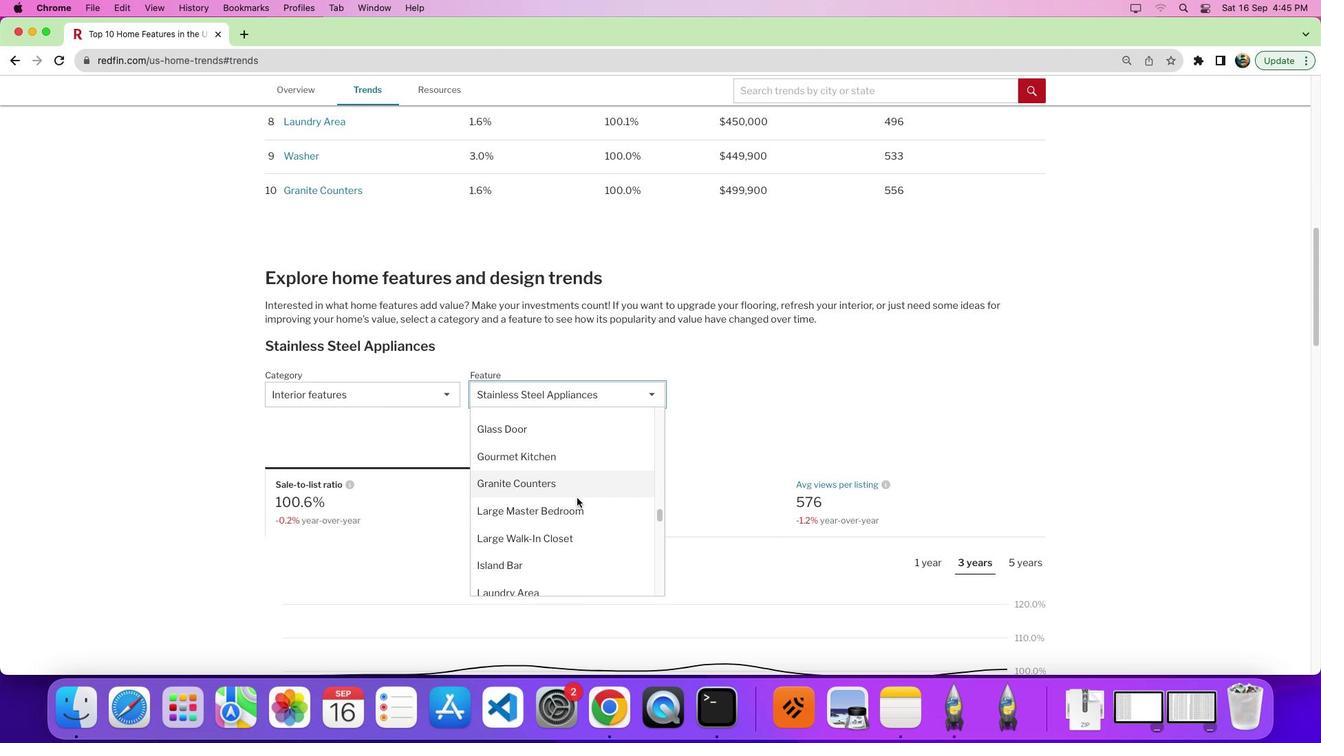 
Action: Mouse scrolled (577, 498) with delta (0, 0)
Screenshot: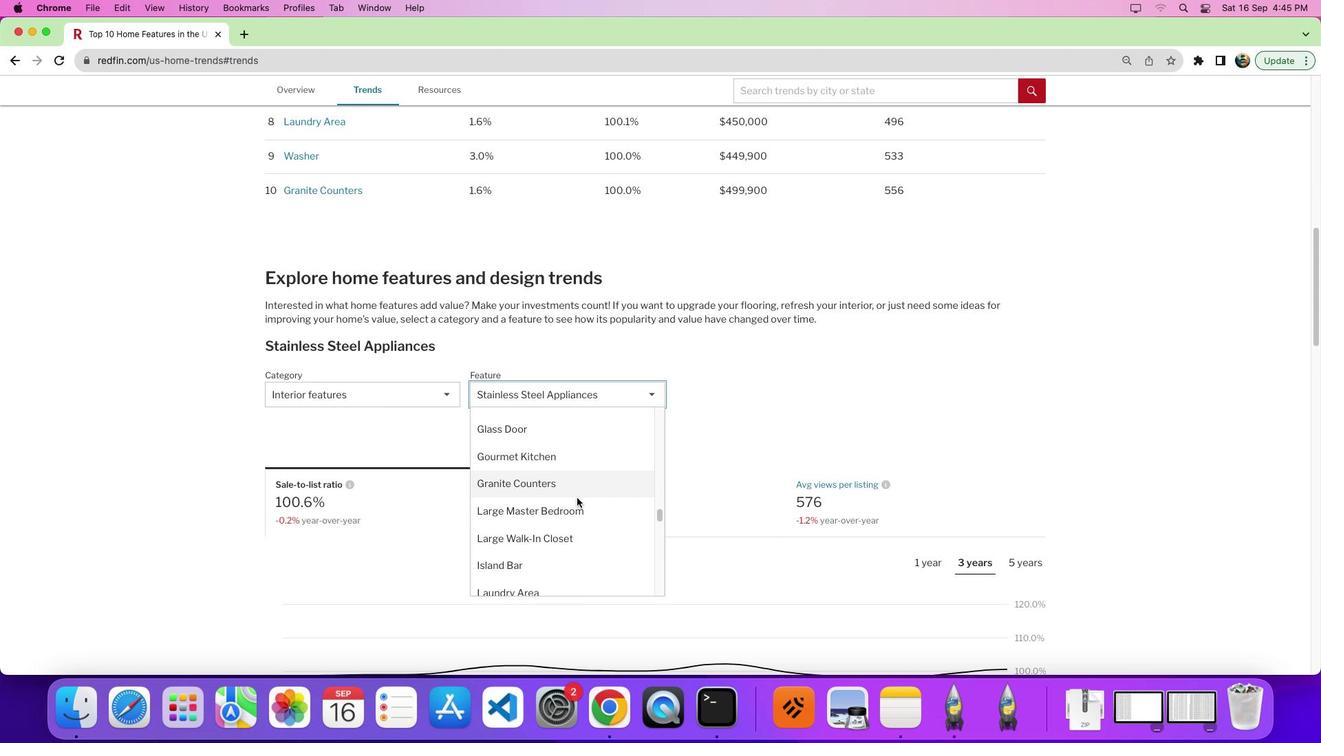 
Action: Mouse scrolled (577, 498) with delta (0, -2)
Screenshot: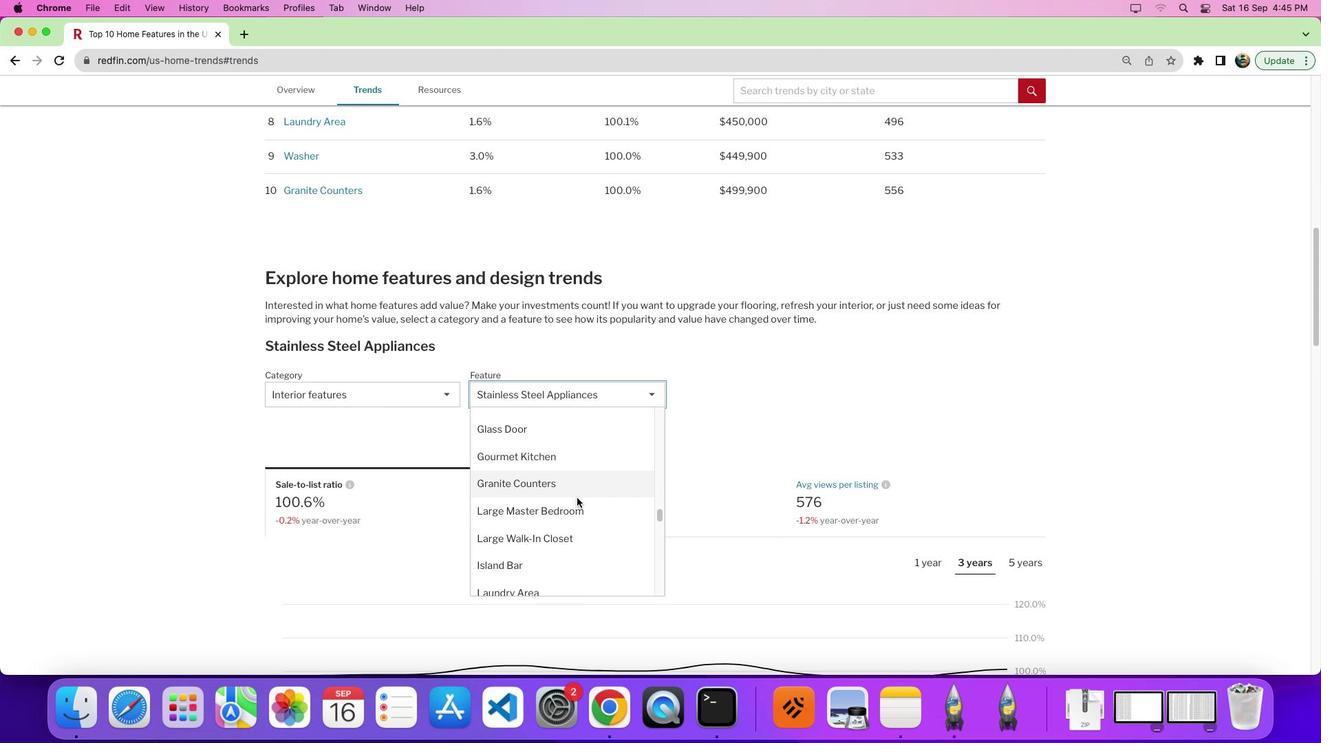 
Action: Mouse moved to (526, 483)
Screenshot: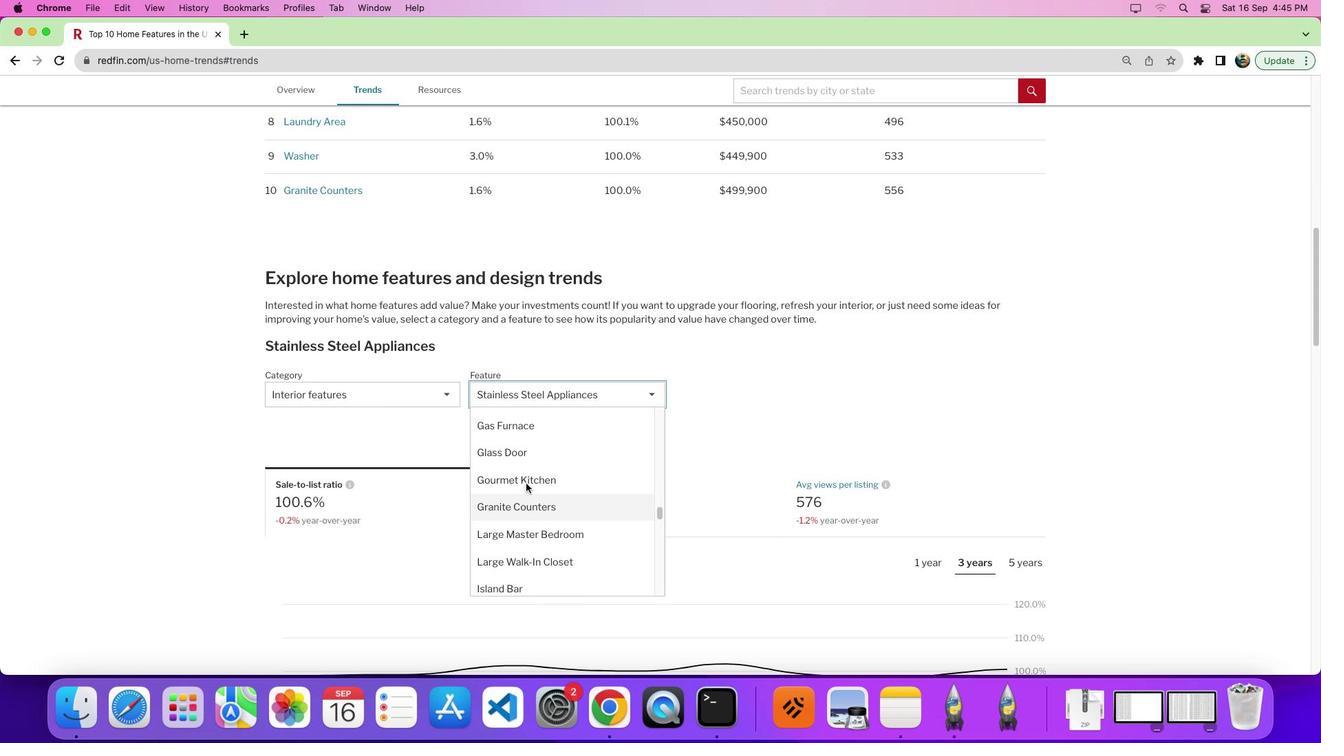
Action: Mouse scrolled (526, 483) with delta (0, 0)
Screenshot: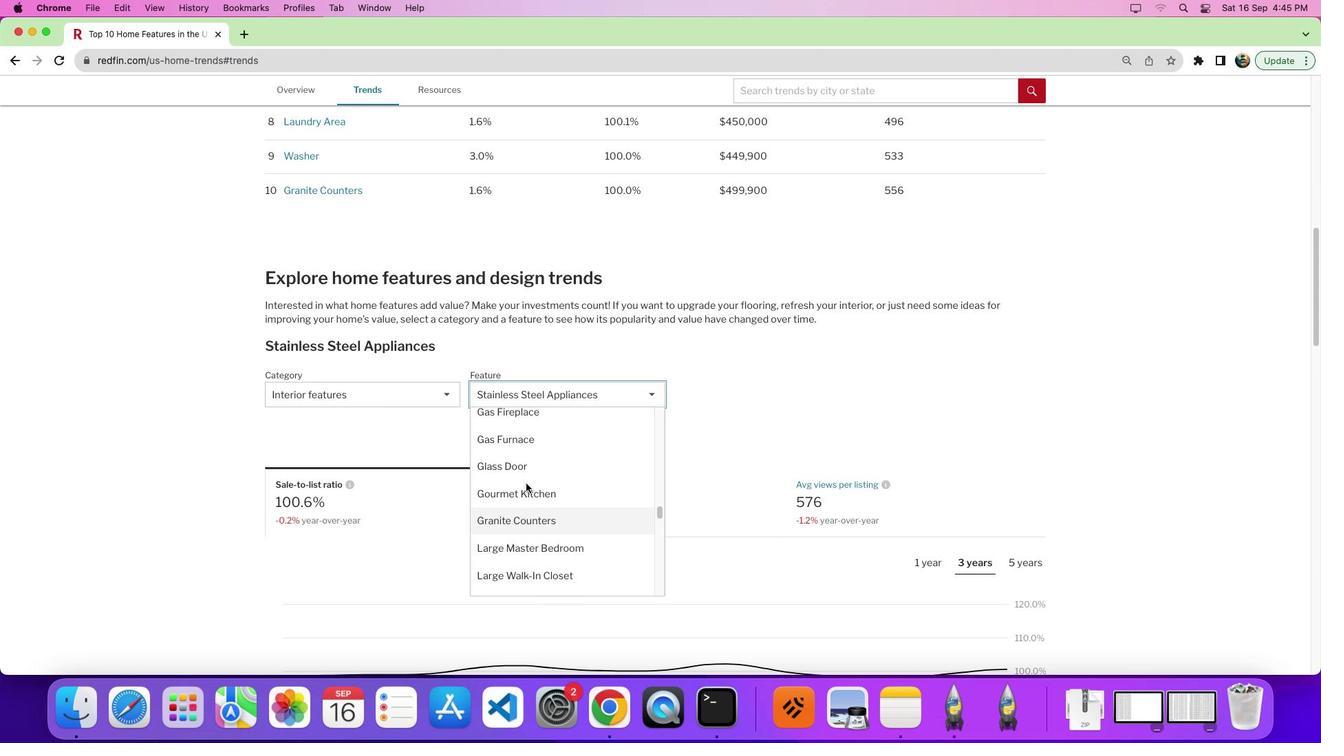 
Action: Mouse scrolled (526, 483) with delta (0, 0)
Screenshot: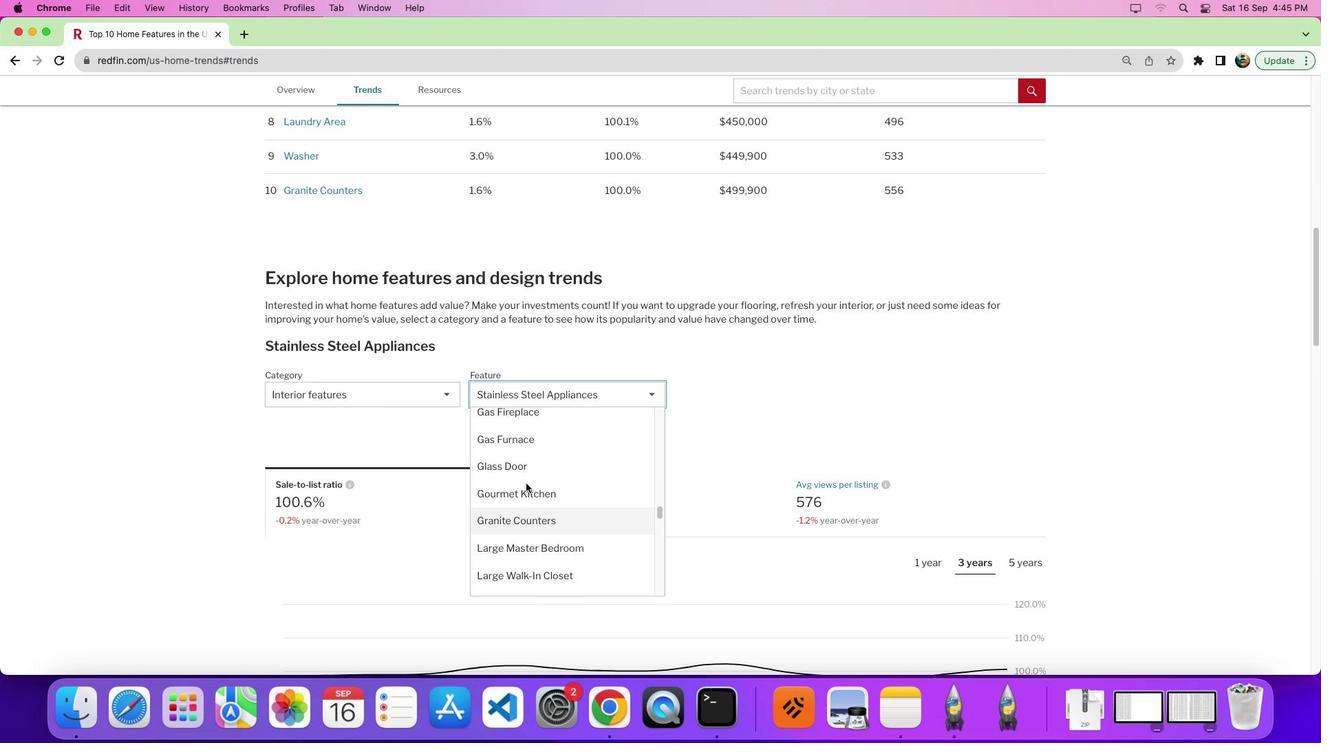 
Action: Mouse scrolled (526, 483) with delta (0, 0)
Screenshot: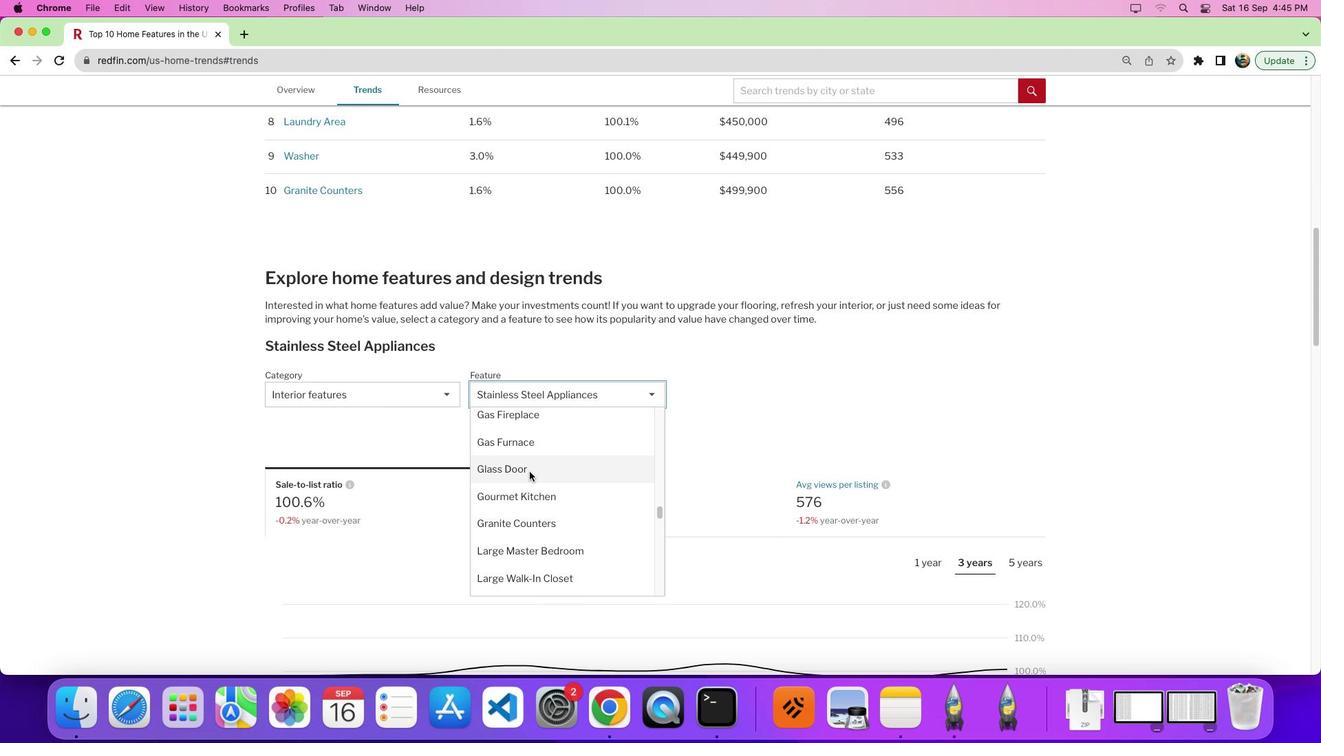 
Action: Mouse moved to (542, 450)
Screenshot: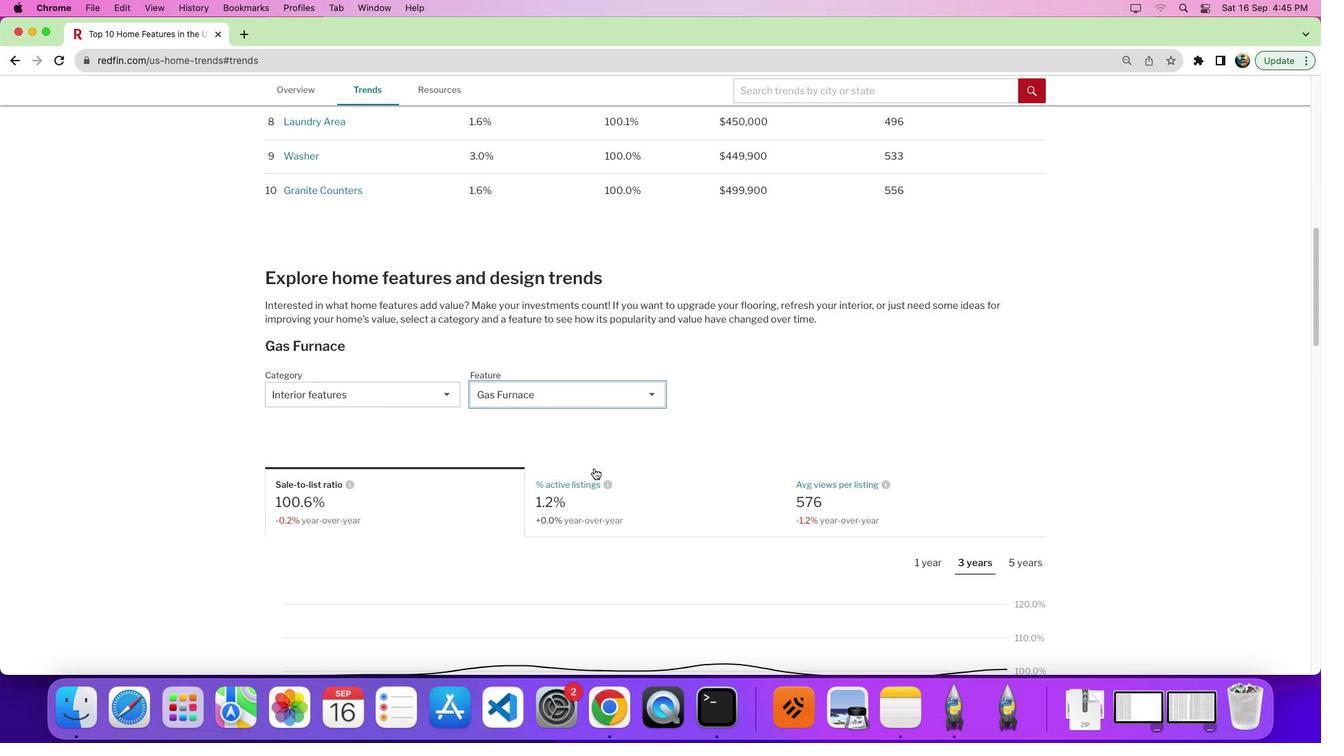 
Action: Mouse pressed left at (542, 450)
Screenshot: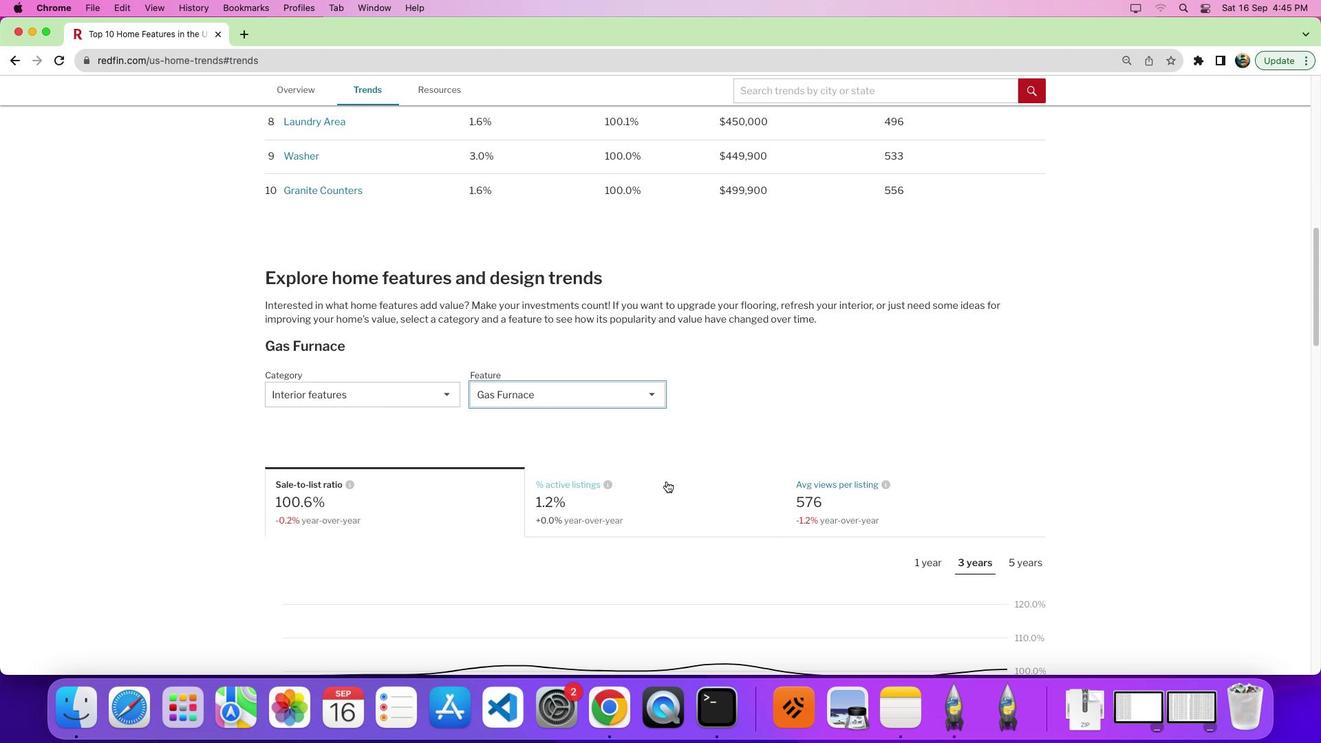 
Action: Mouse moved to (691, 478)
Screenshot: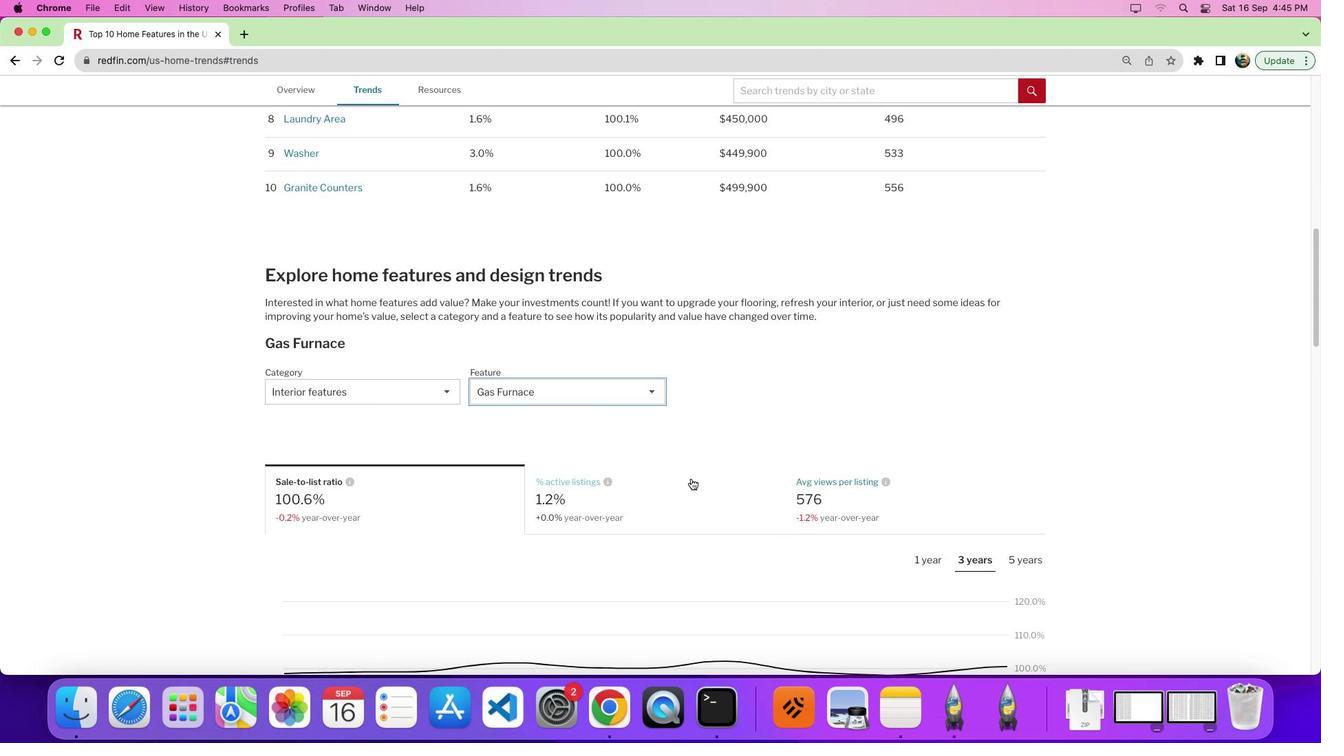 
Action: Mouse scrolled (691, 478) with delta (0, 0)
Screenshot: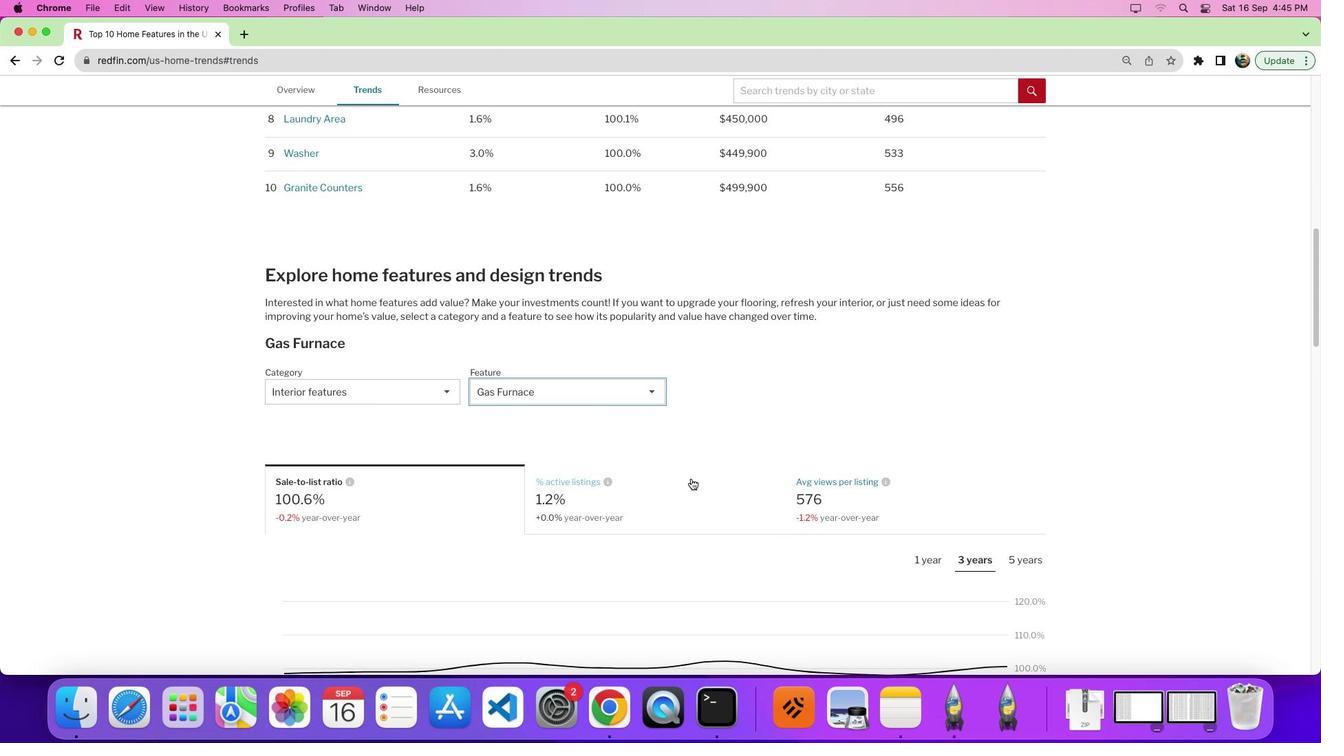 
Action: Mouse moved to (693, 487)
Screenshot: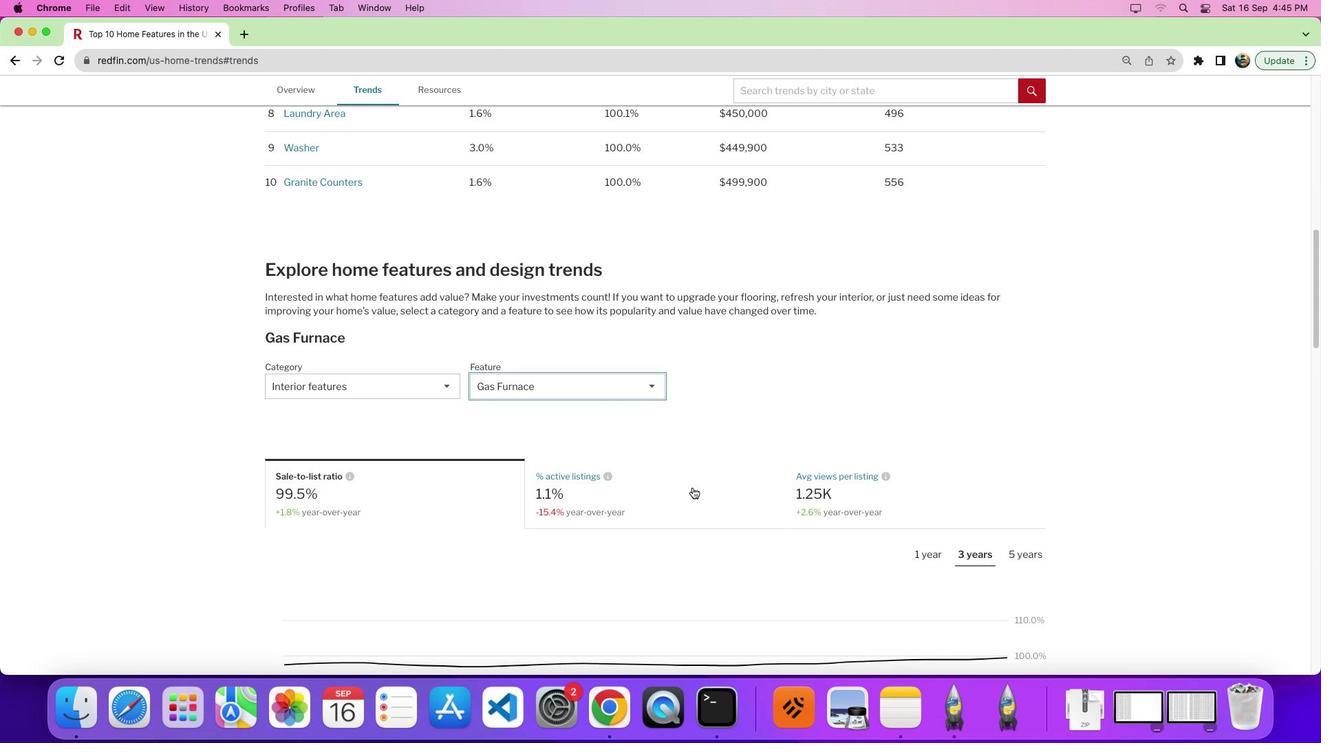 
Action: Mouse scrolled (693, 487) with delta (0, 0)
Screenshot: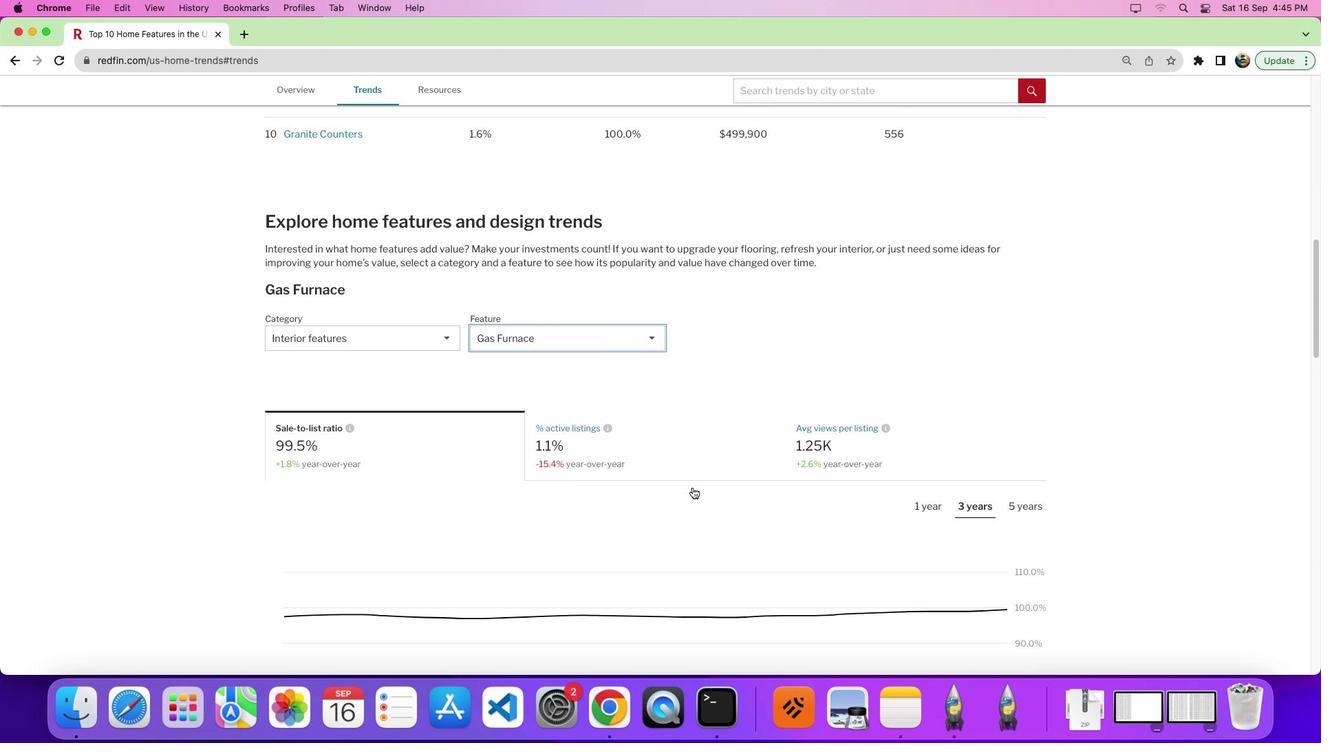 
Action: Mouse scrolled (693, 487) with delta (0, 0)
Screenshot: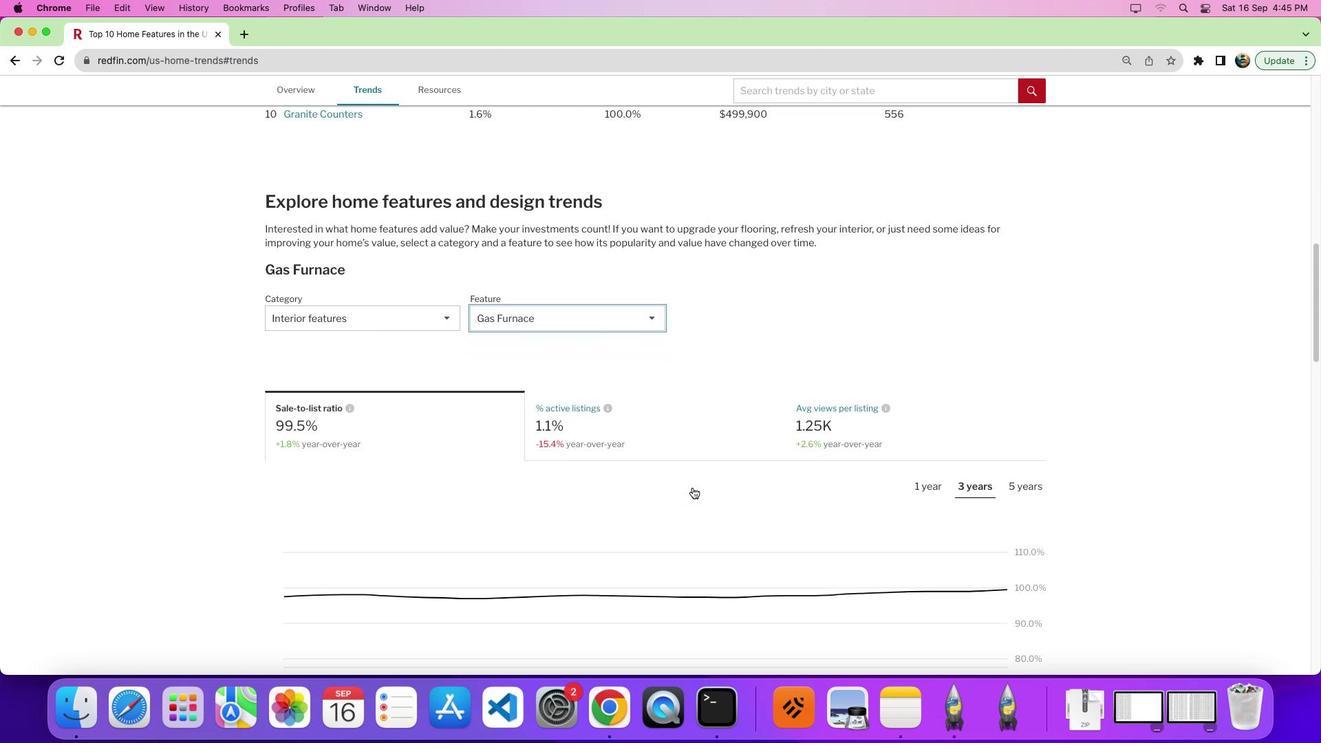 
Action: Mouse scrolled (693, 487) with delta (0, 0)
Screenshot: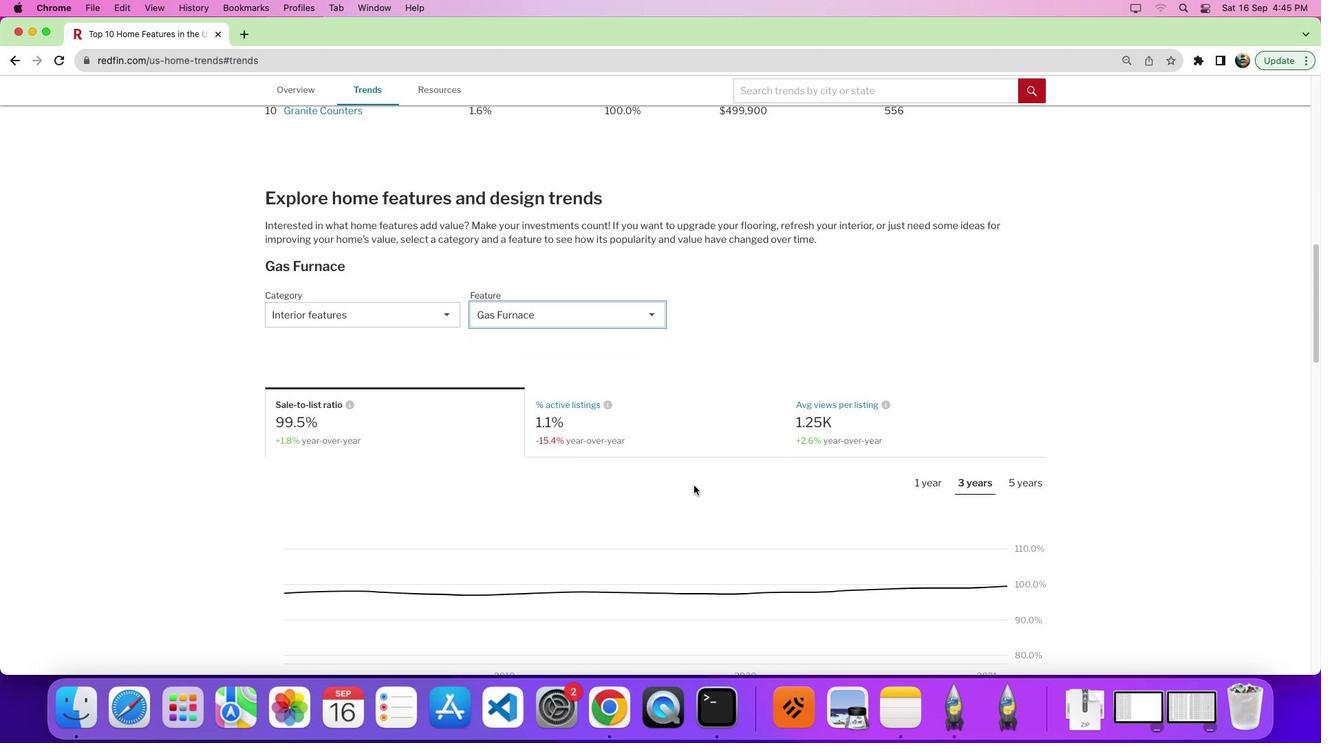 
Action: Mouse moved to (718, 477)
Screenshot: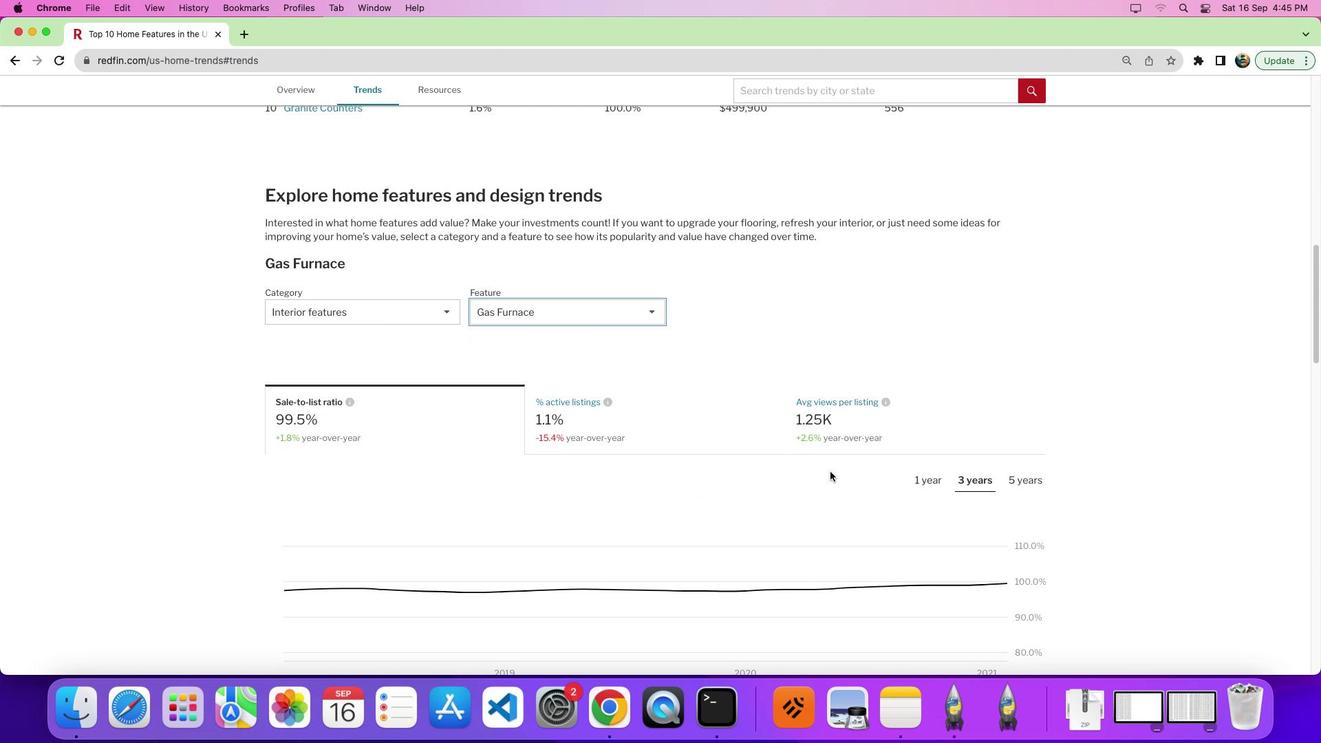 
Action: Mouse scrolled (718, 477) with delta (0, 0)
Screenshot: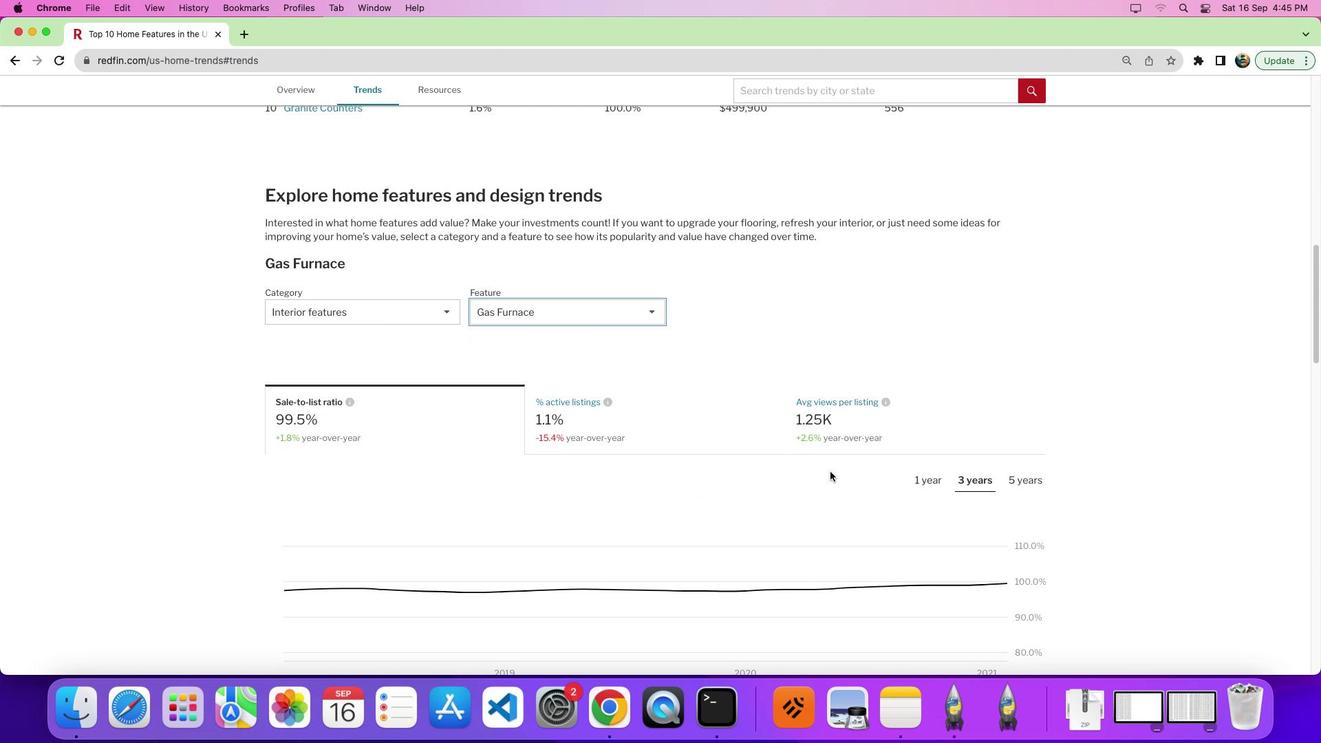 
Action: Mouse moved to (848, 432)
Screenshot: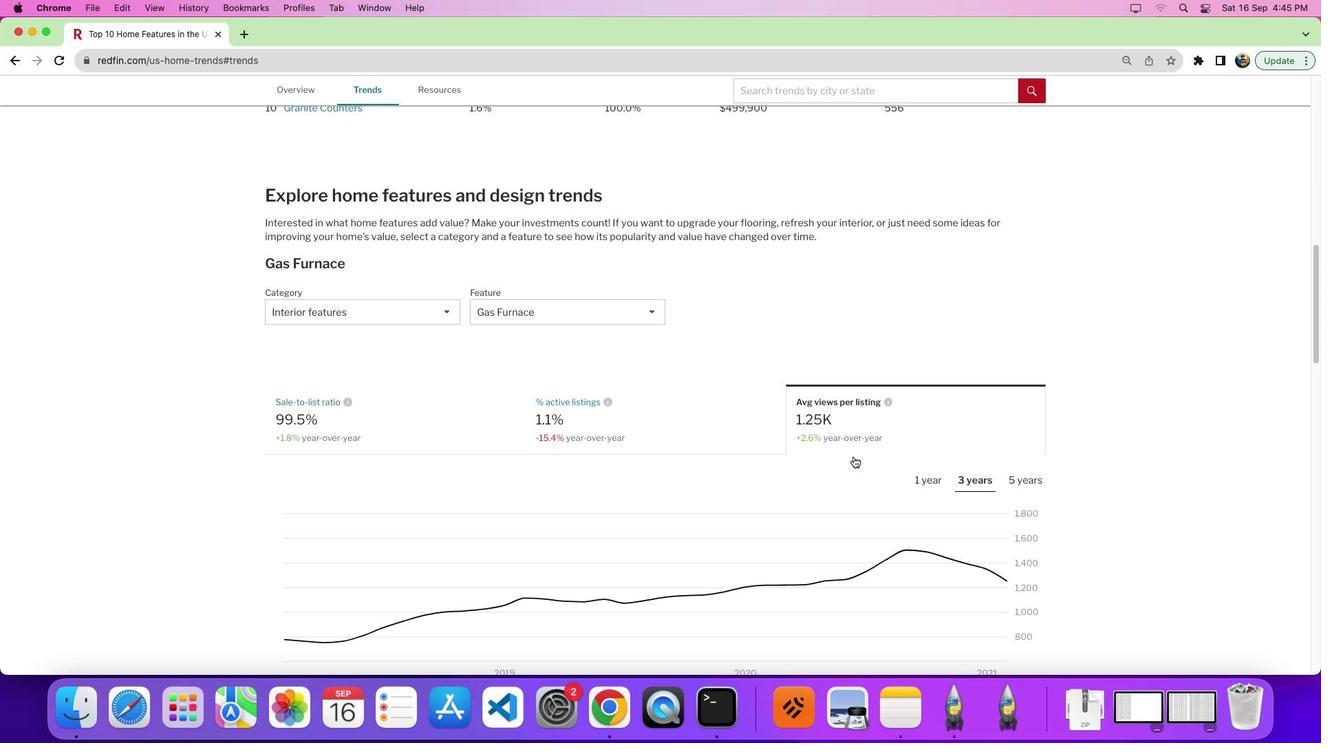 
Action: Mouse pressed left at (848, 432)
Screenshot: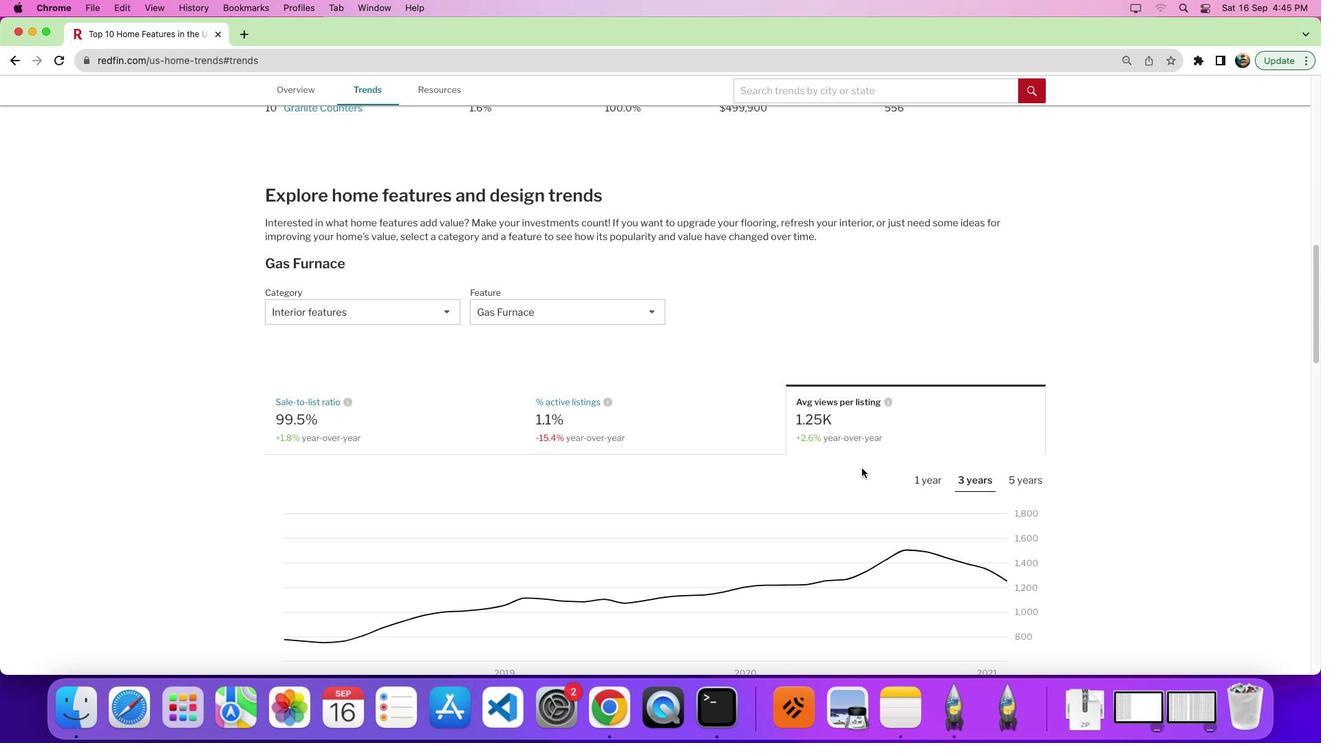 
Action: Mouse moved to (917, 483)
Screenshot: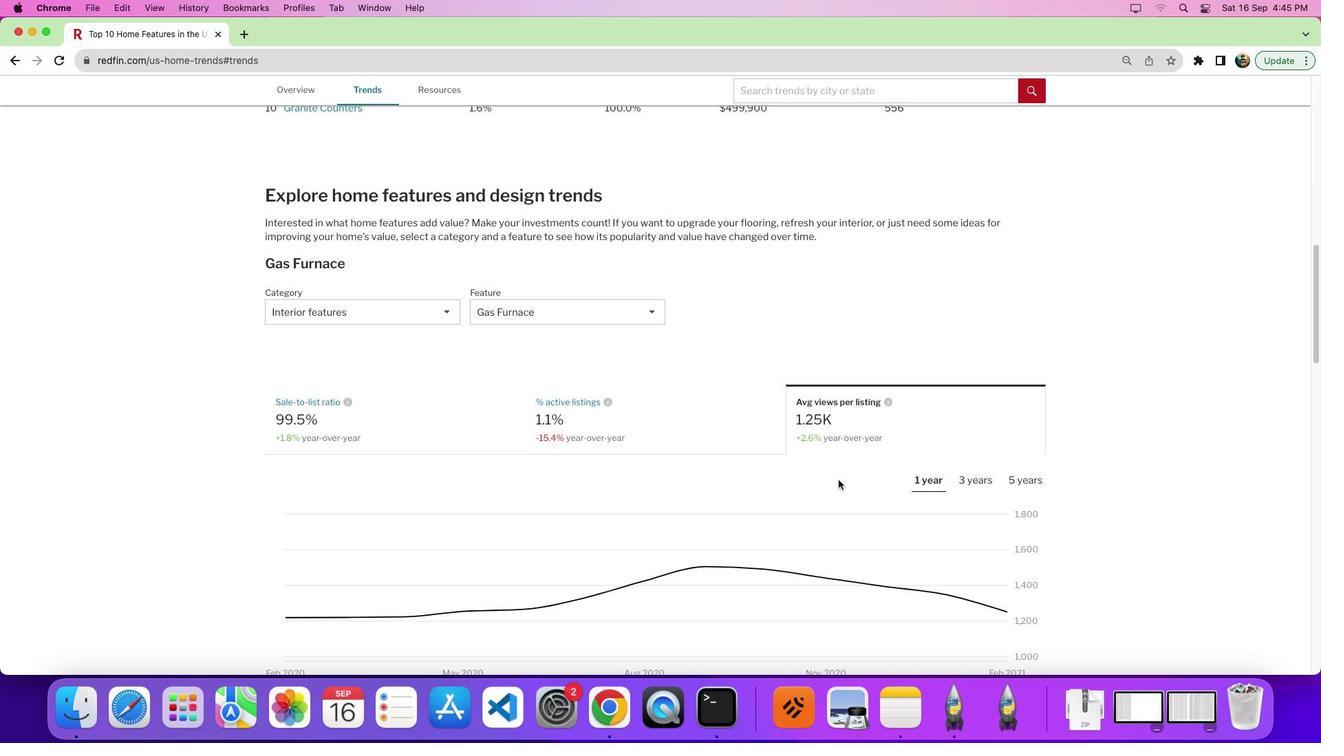 
Action: Mouse pressed left at (917, 483)
Screenshot: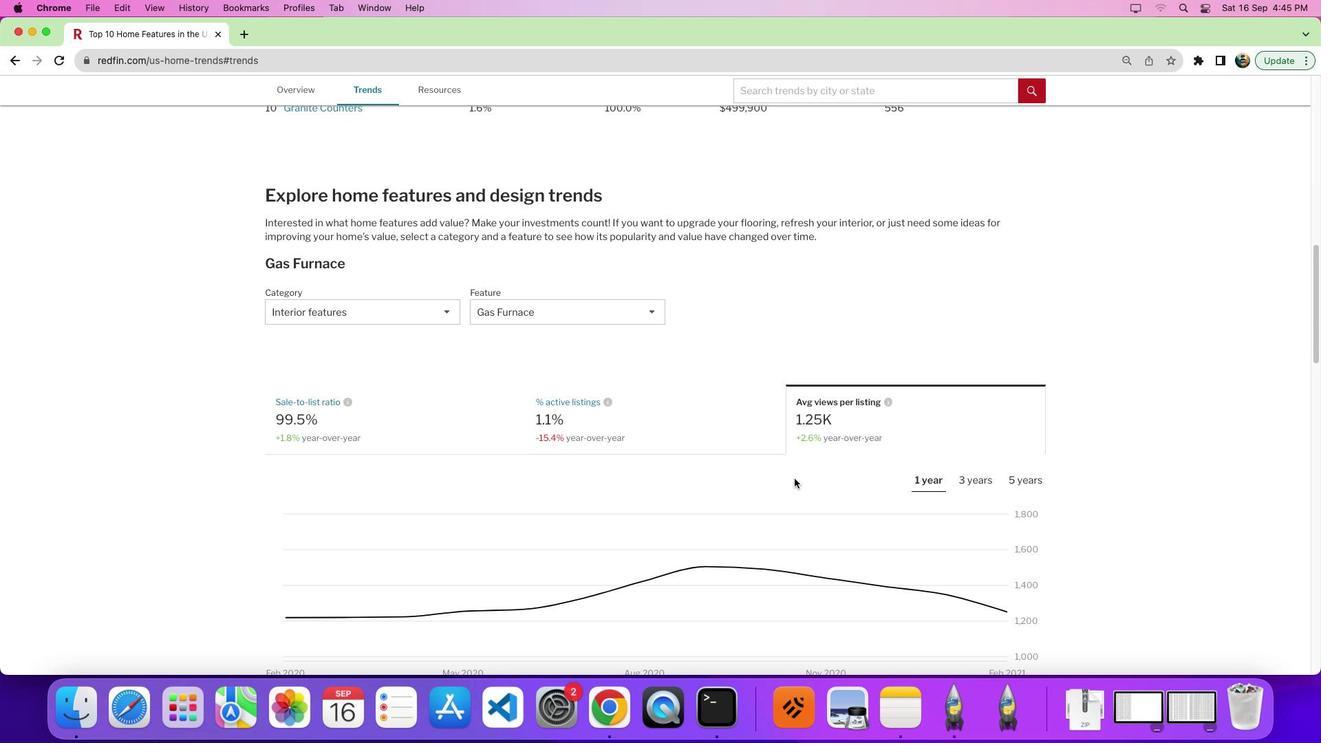 
Action: Mouse moved to (732, 452)
Screenshot: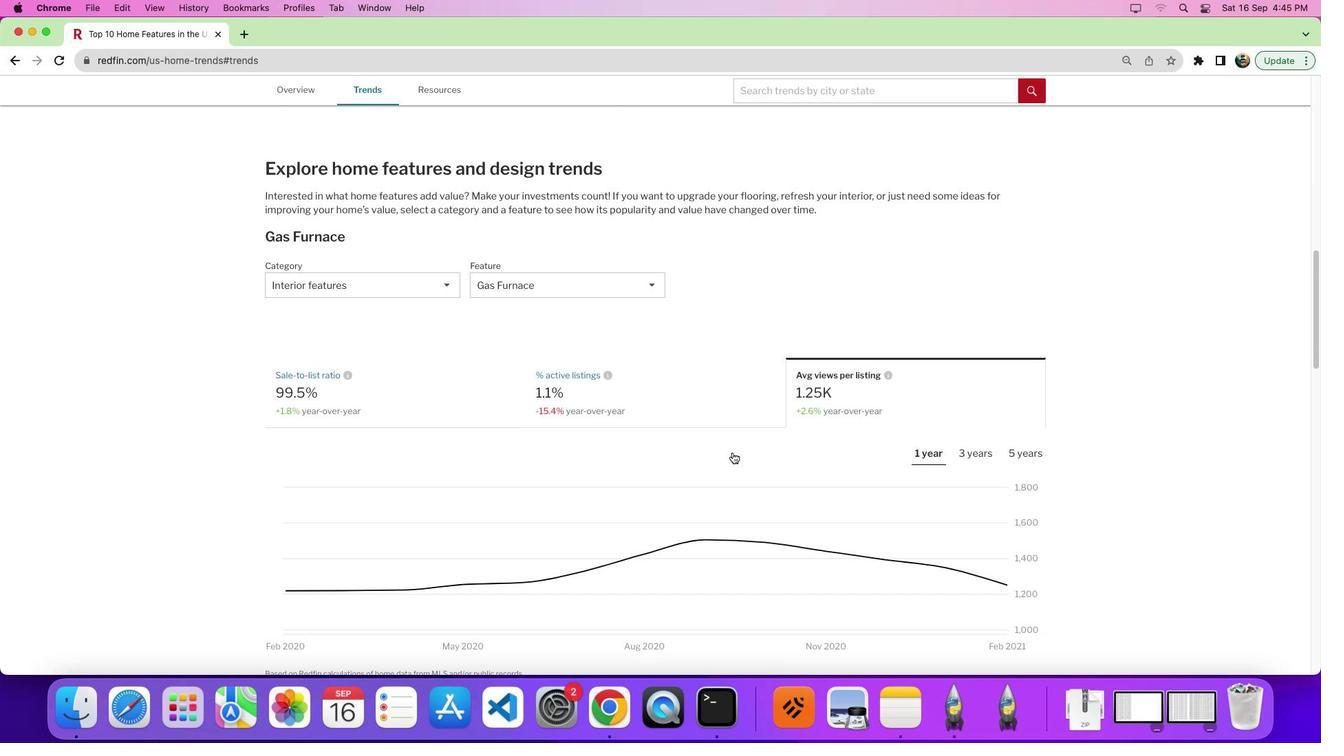 
Action: Mouse scrolled (732, 452) with delta (0, 0)
Screenshot: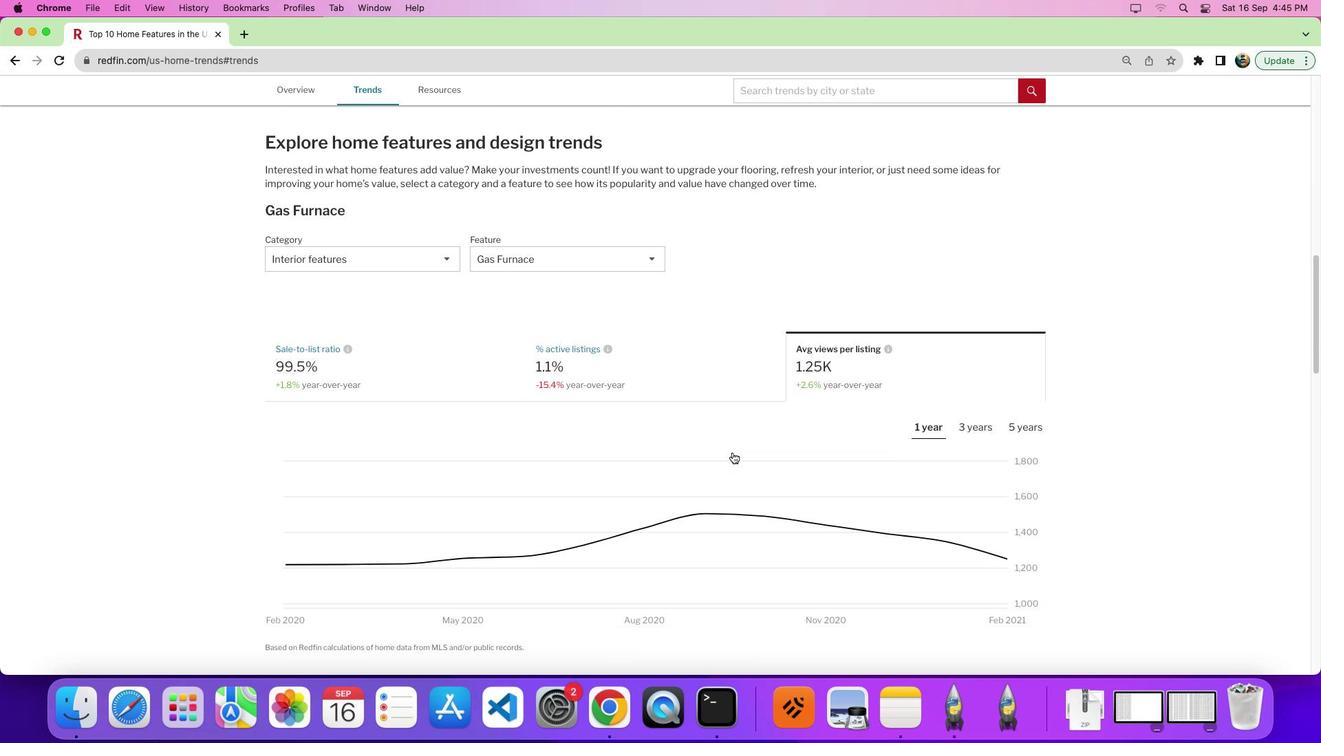 
Action: Mouse scrolled (732, 452) with delta (0, 0)
Screenshot: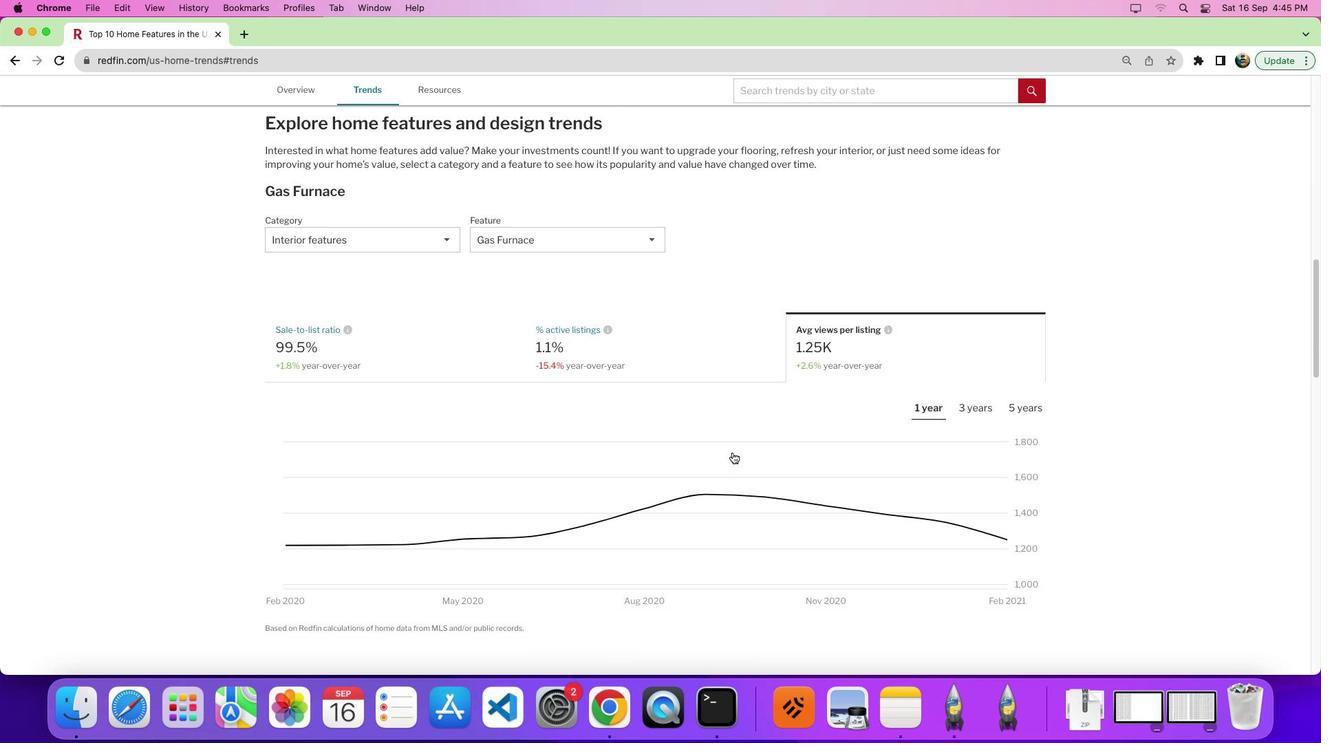 
Action: Mouse scrolled (732, 452) with delta (0, 0)
Screenshot: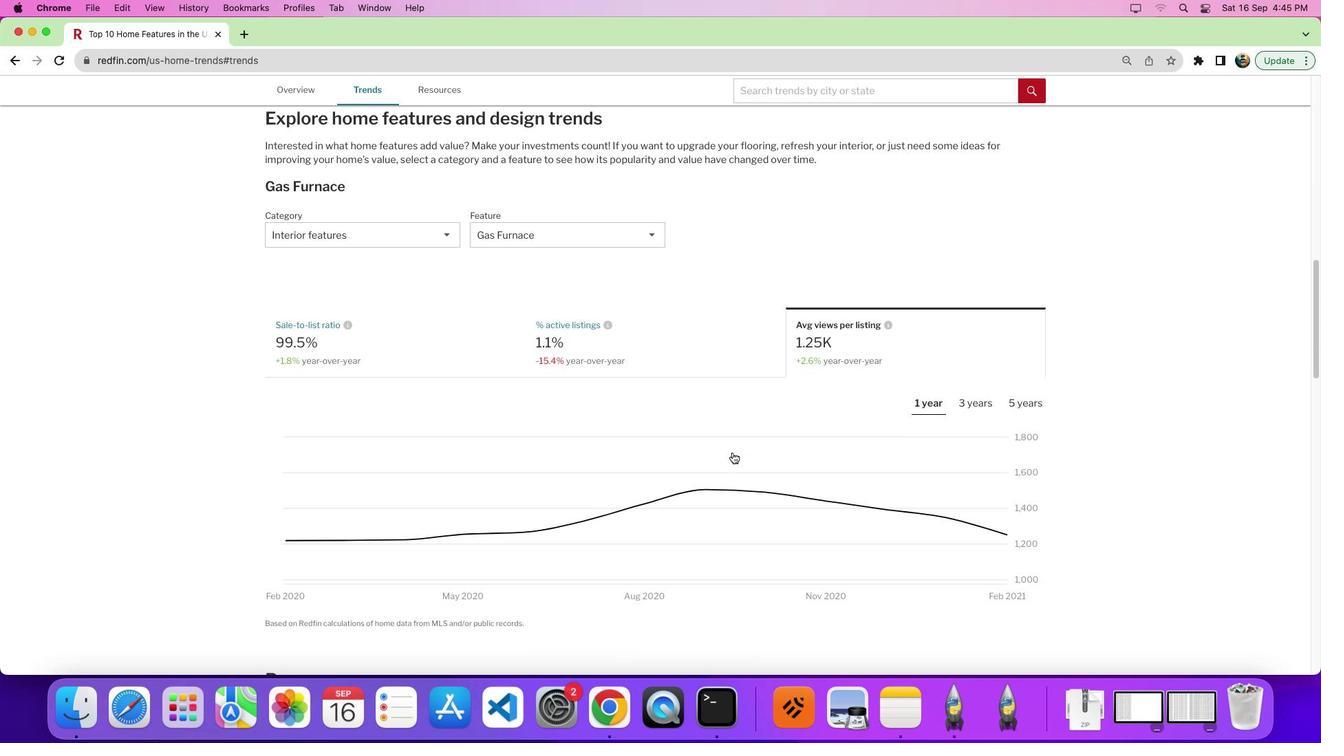 
Action: Mouse moved to (736, 459)
Screenshot: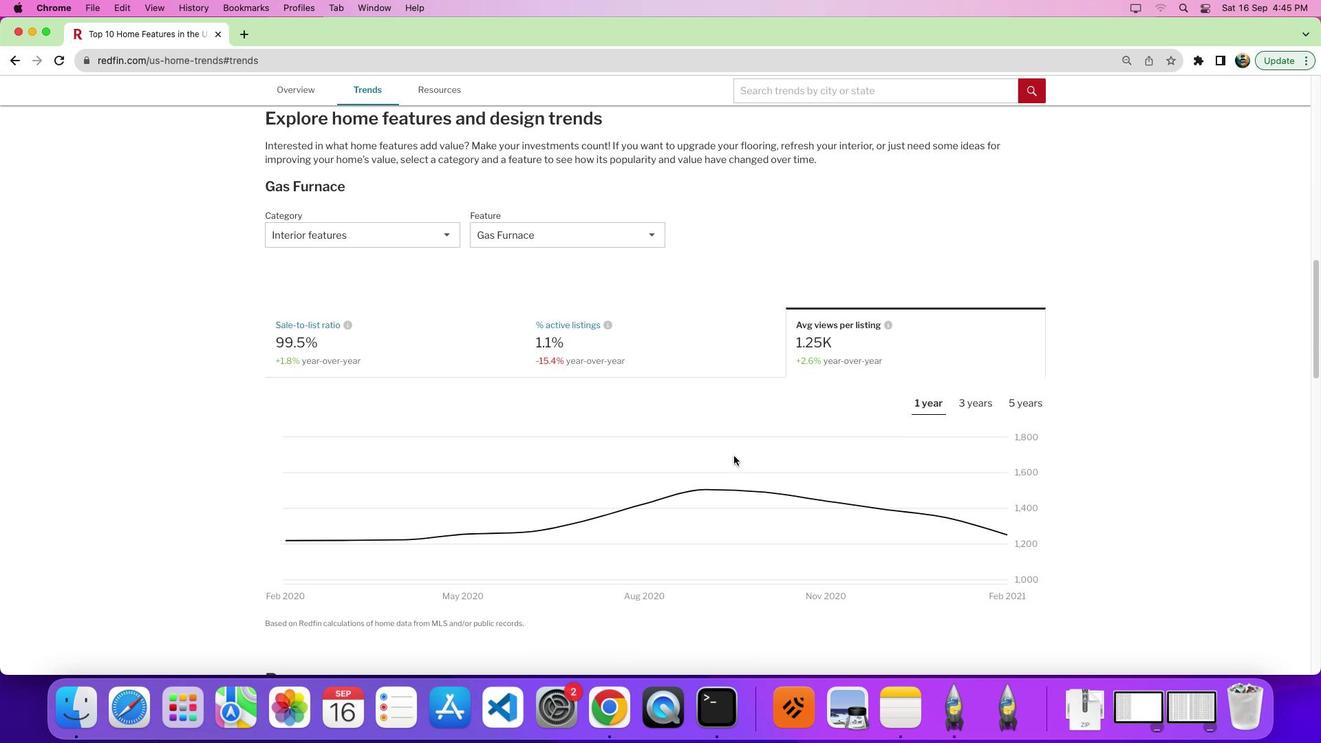 
